 Task: Find connections with filter location Budapest VII. kerület with filter topic #startupquoteswith filter profile language English with filter current company Recruiting Cell | Indian Careers | Indian Jobs with filter school Institute of Techncal Education & Research with filter industry Economic Programs with filter service category Graphic Design with filter keywords title Accounting Director
Action: Mouse pressed left at (495, 67)
Screenshot: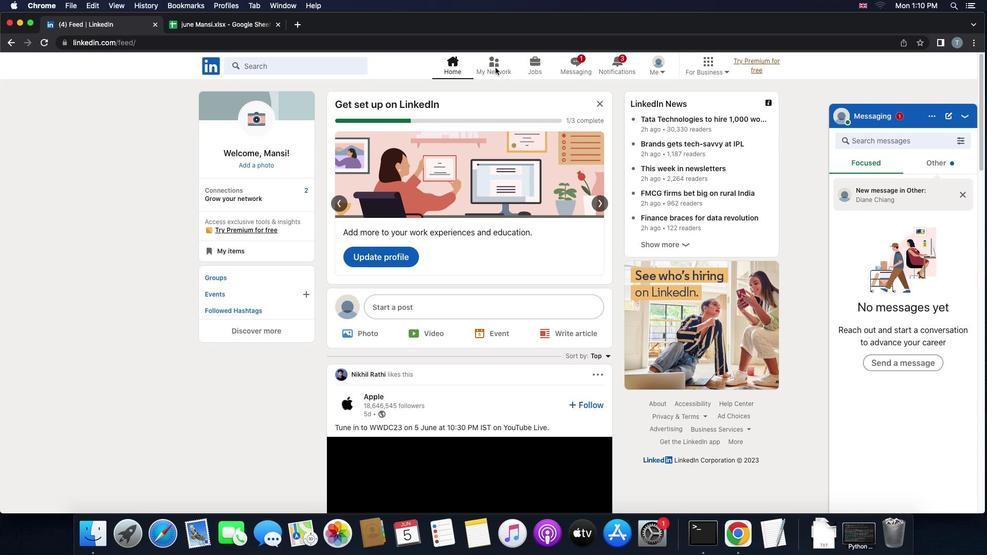 
Action: Mouse pressed left at (495, 67)
Screenshot: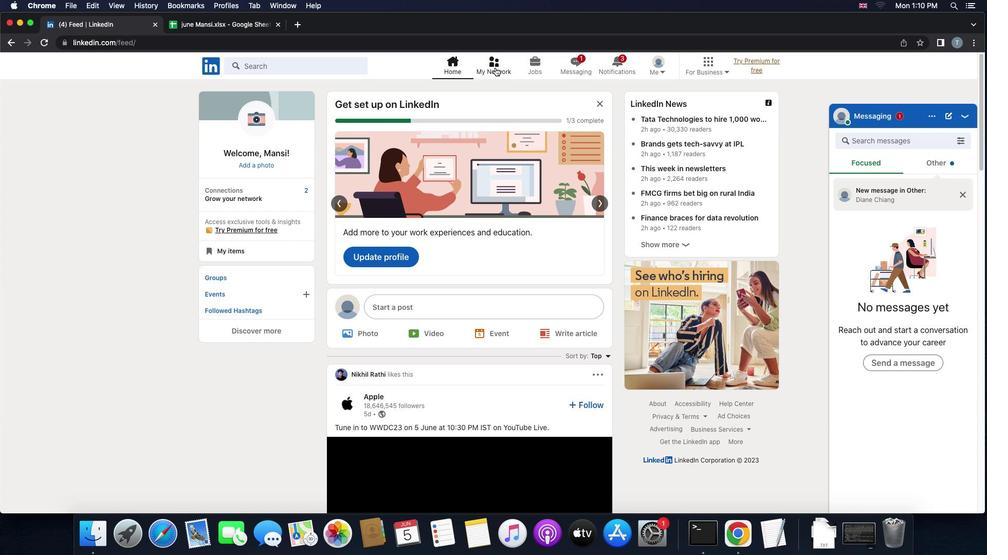 
Action: Mouse moved to (315, 120)
Screenshot: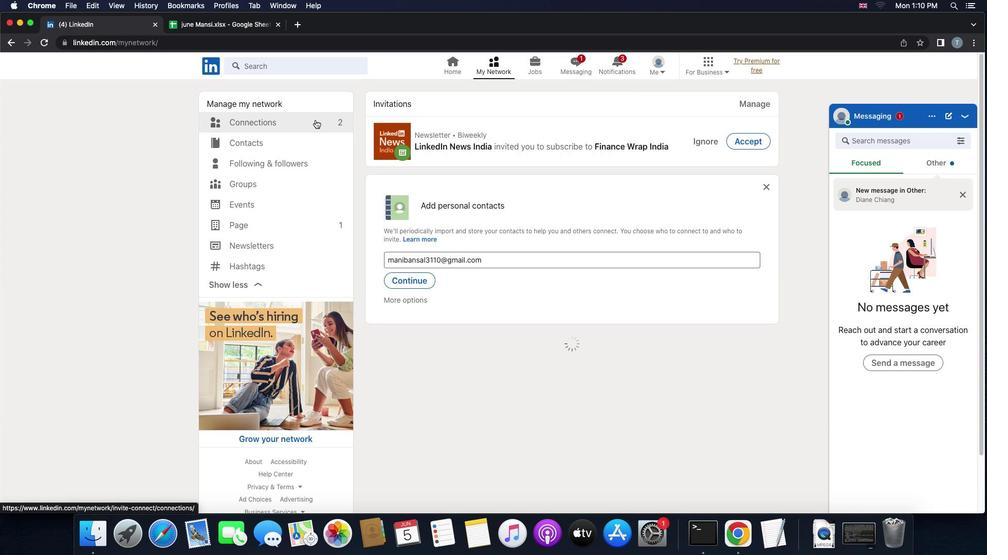 
Action: Mouse pressed left at (315, 120)
Screenshot: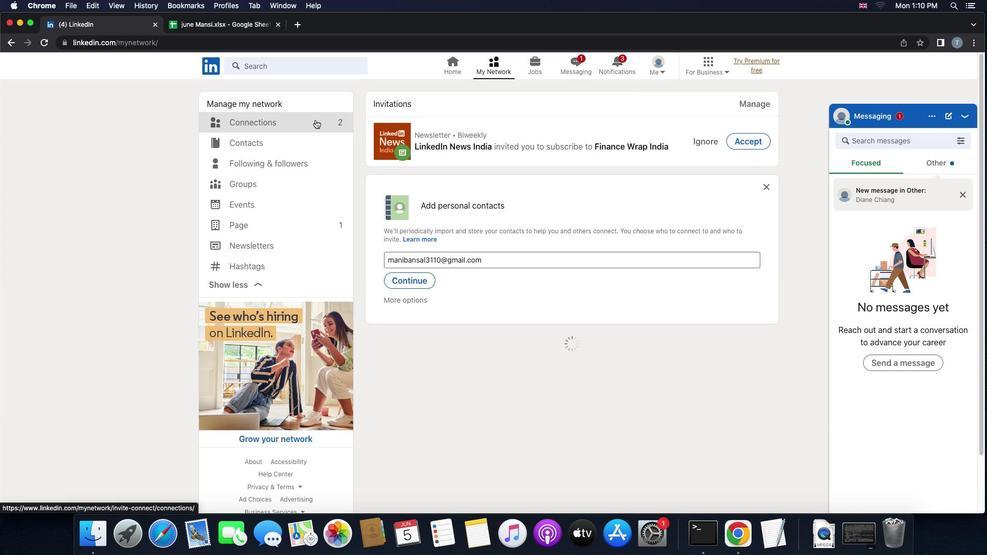 
Action: Mouse pressed left at (315, 120)
Screenshot: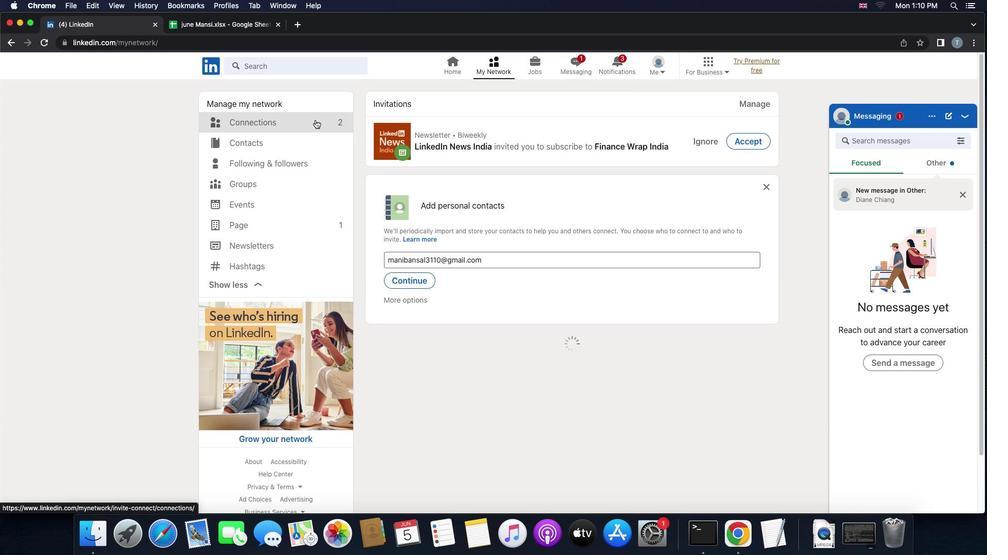 
Action: Mouse moved to (561, 119)
Screenshot: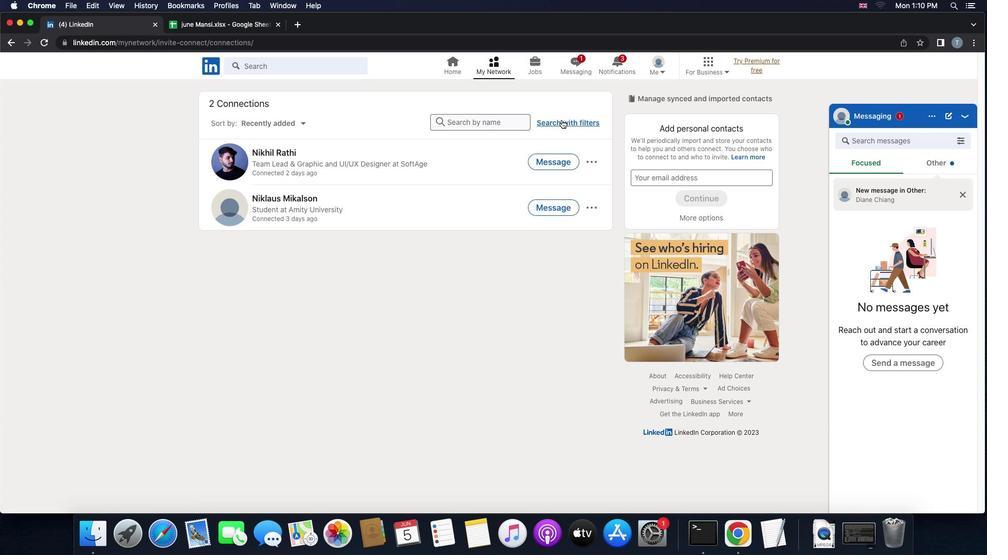 
Action: Mouse pressed left at (561, 119)
Screenshot: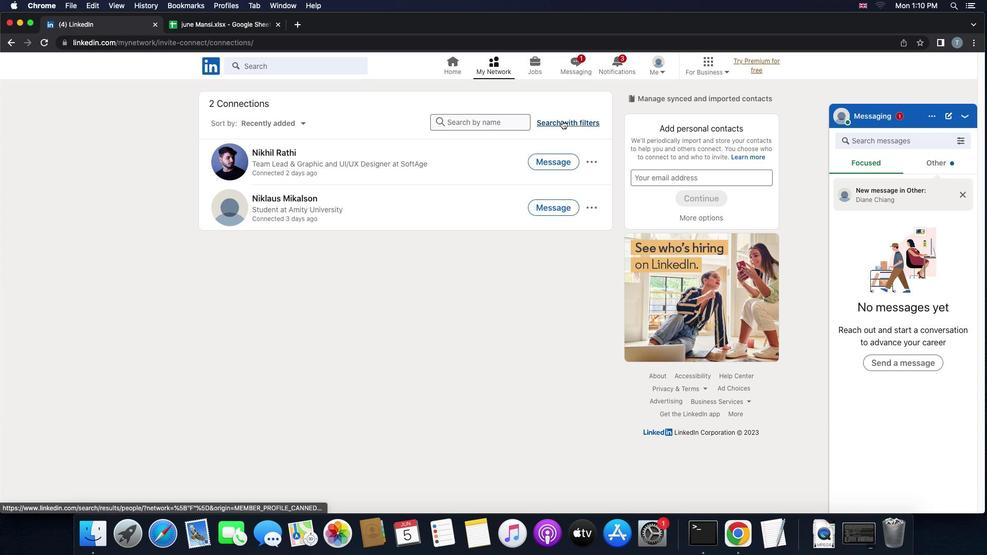 
Action: Mouse moved to (537, 95)
Screenshot: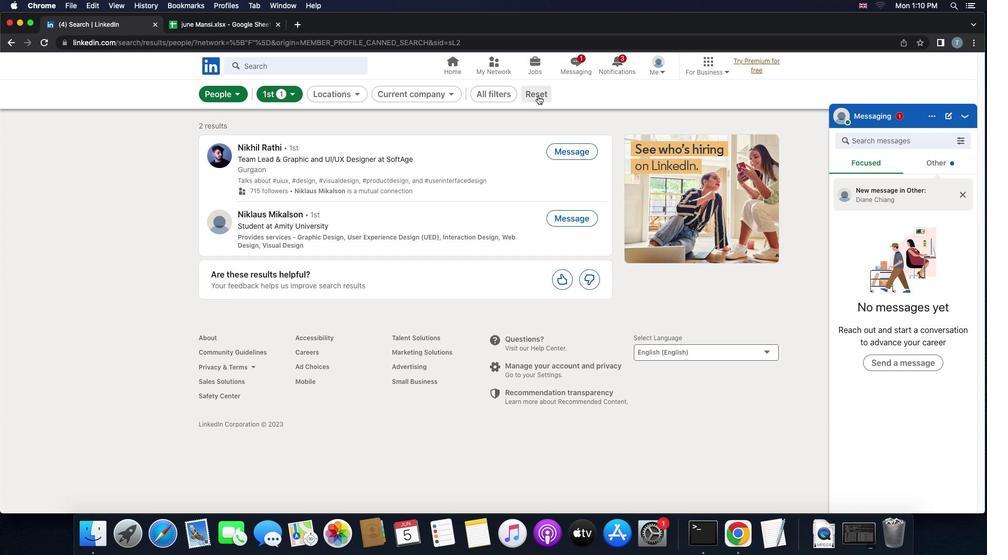 
Action: Mouse pressed left at (537, 95)
Screenshot: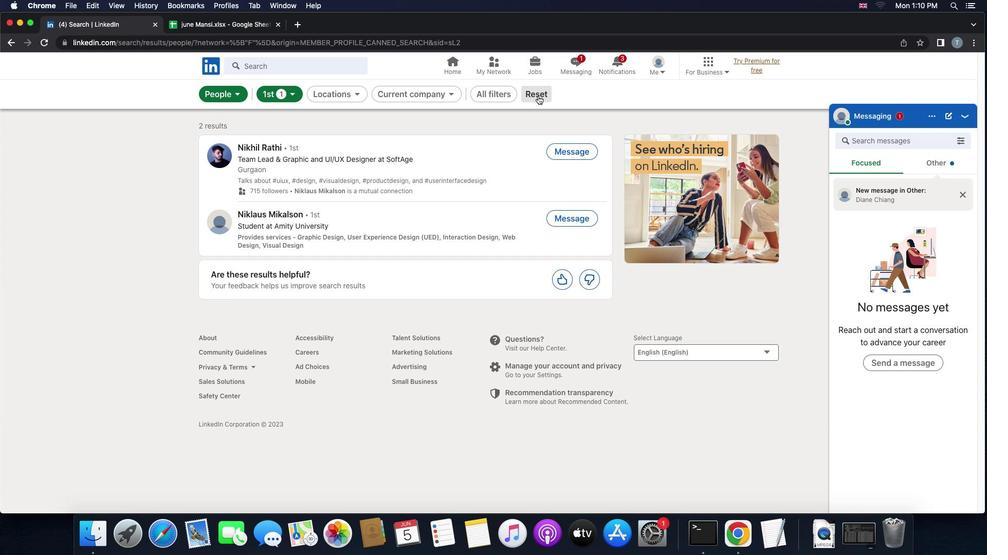
Action: Mouse moved to (518, 93)
Screenshot: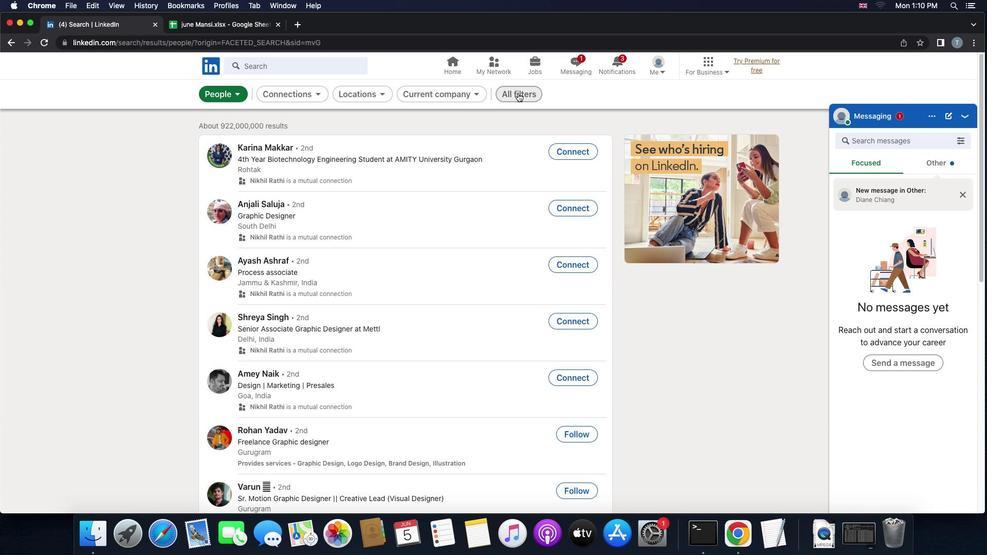
Action: Mouse pressed left at (518, 93)
Screenshot: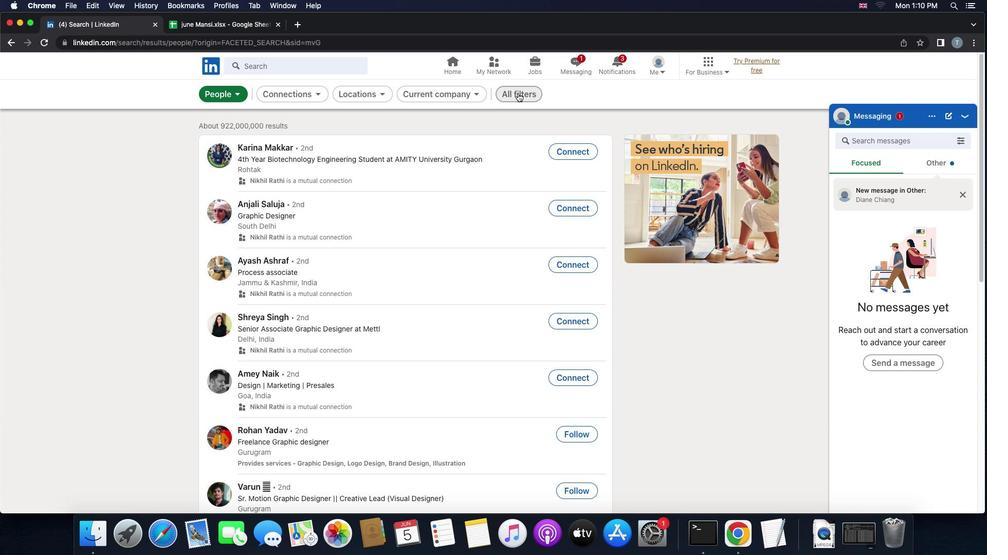 
Action: Mouse moved to (727, 259)
Screenshot: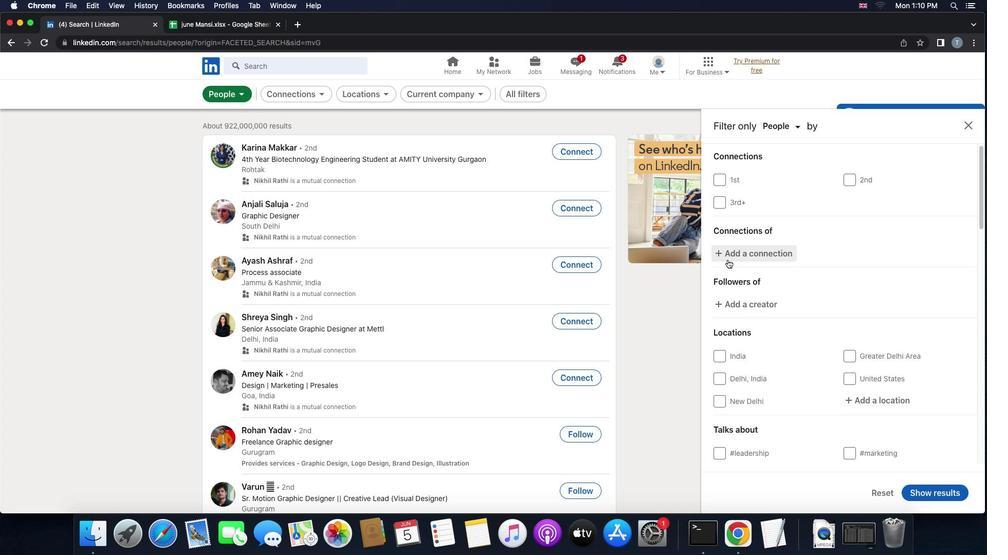 
Action: Mouse scrolled (727, 259) with delta (0, 0)
Screenshot: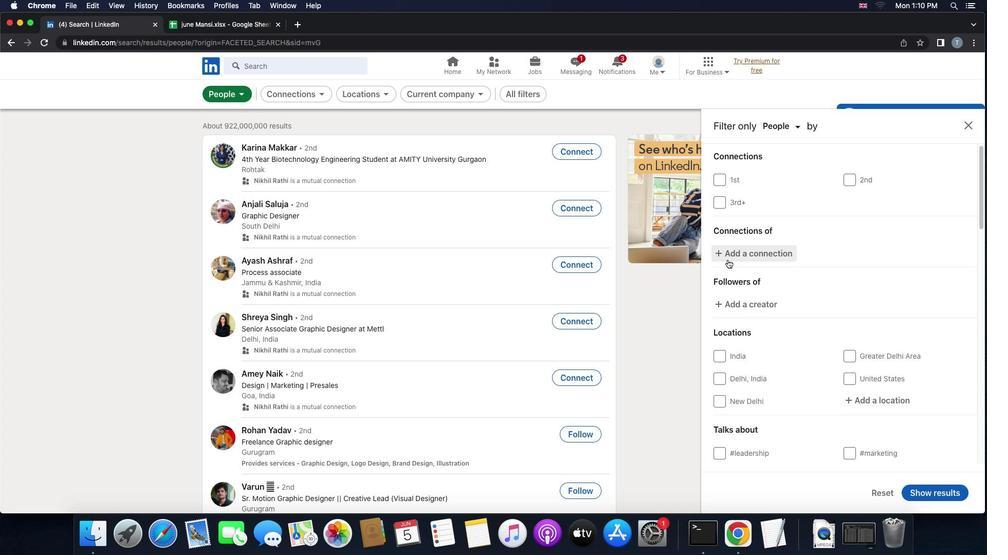 
Action: Mouse moved to (727, 259)
Screenshot: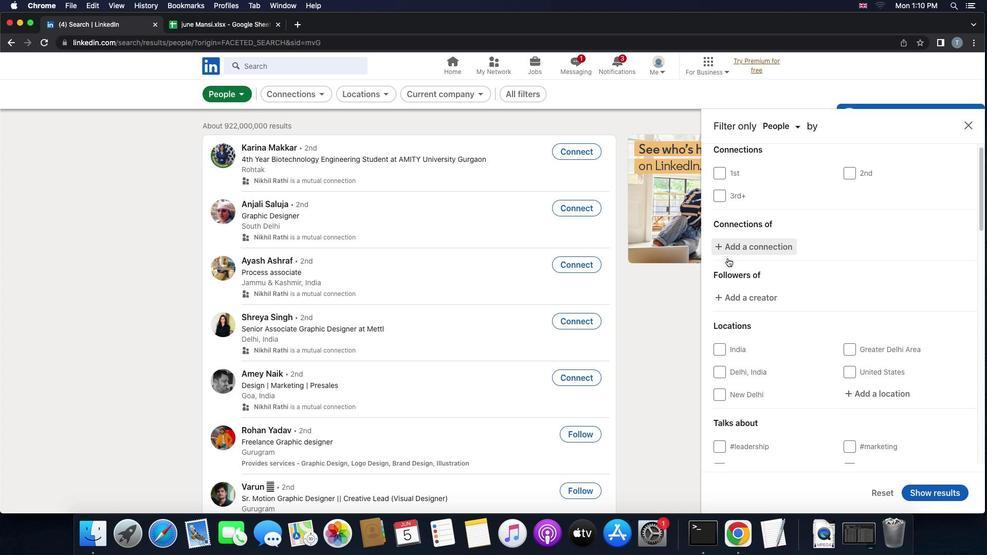 
Action: Mouse scrolled (727, 259) with delta (0, 0)
Screenshot: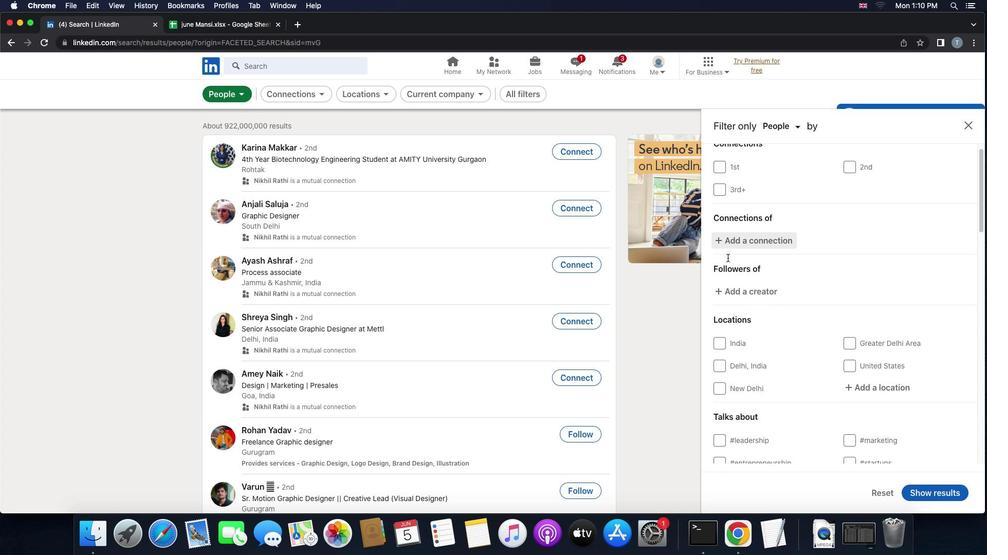 
Action: Mouse scrolled (727, 259) with delta (0, -1)
Screenshot: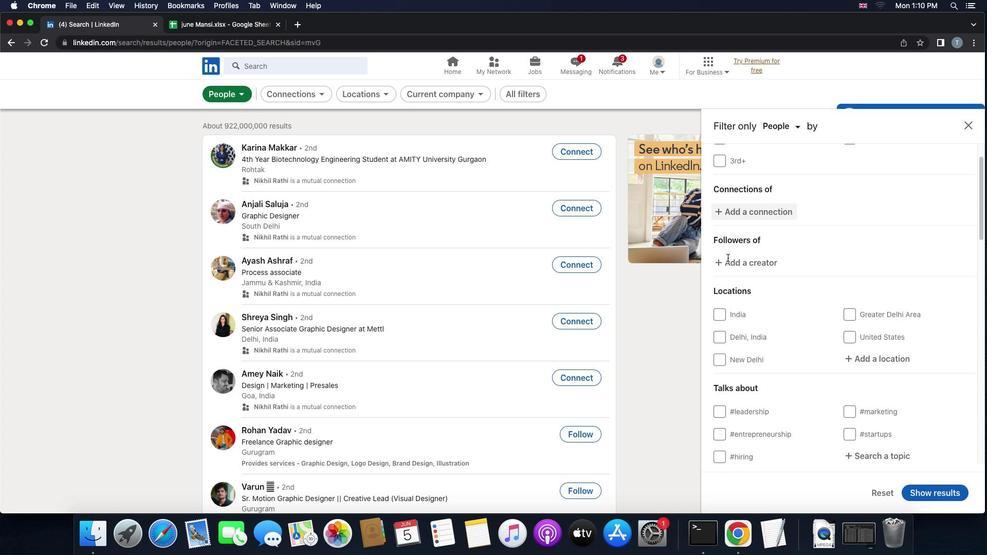 
Action: Mouse moved to (880, 325)
Screenshot: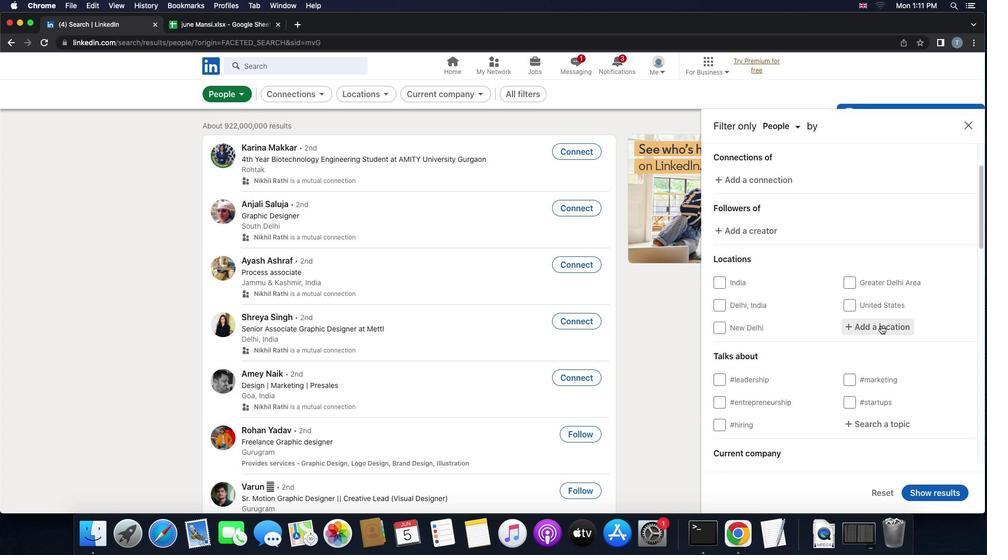 
Action: Mouse pressed left at (880, 325)
Screenshot: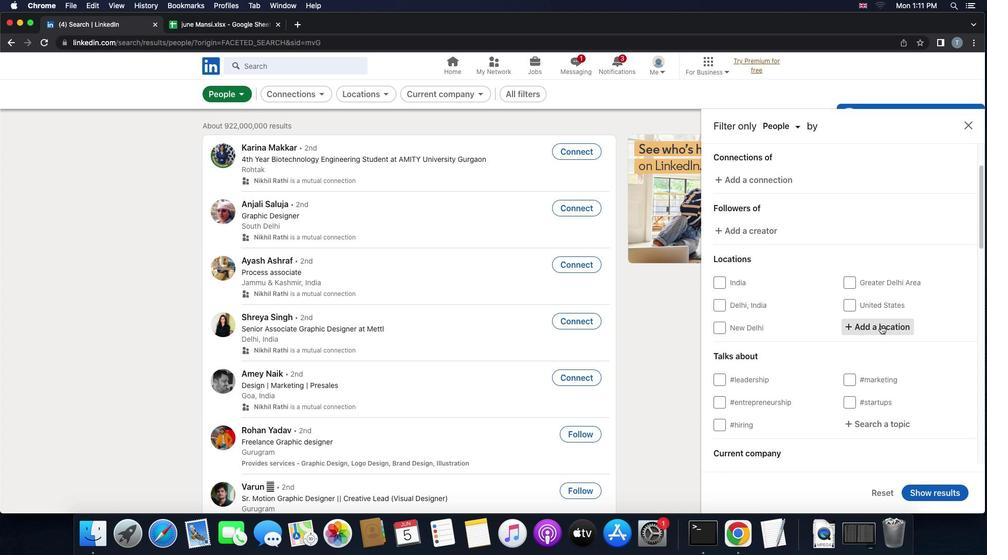 
Action: Mouse moved to (873, 326)
Screenshot: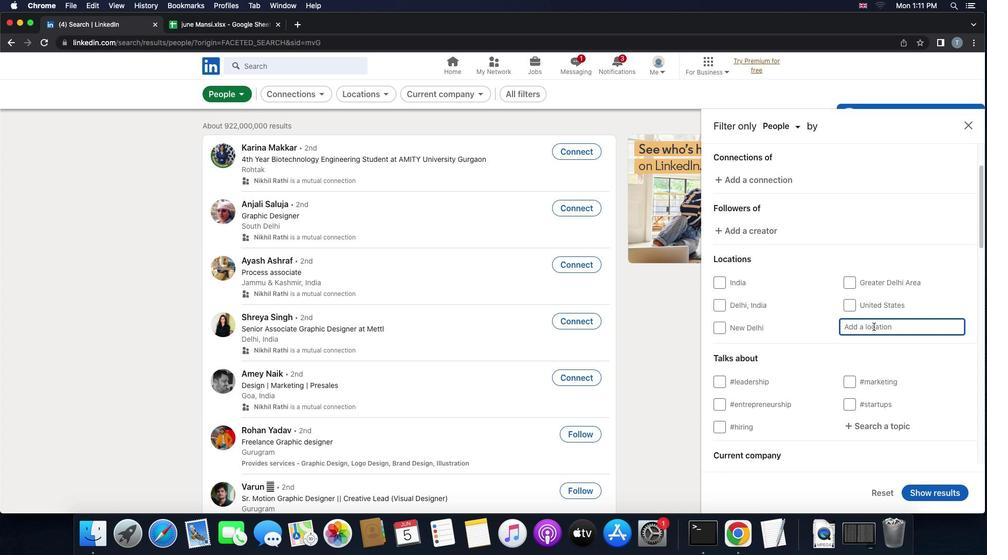 
Action: Key pressed Key.shift'B''u''d''a''p''e''s''t'Key.spaceKey.shift'V'Key.shift'I''I''I'
Screenshot: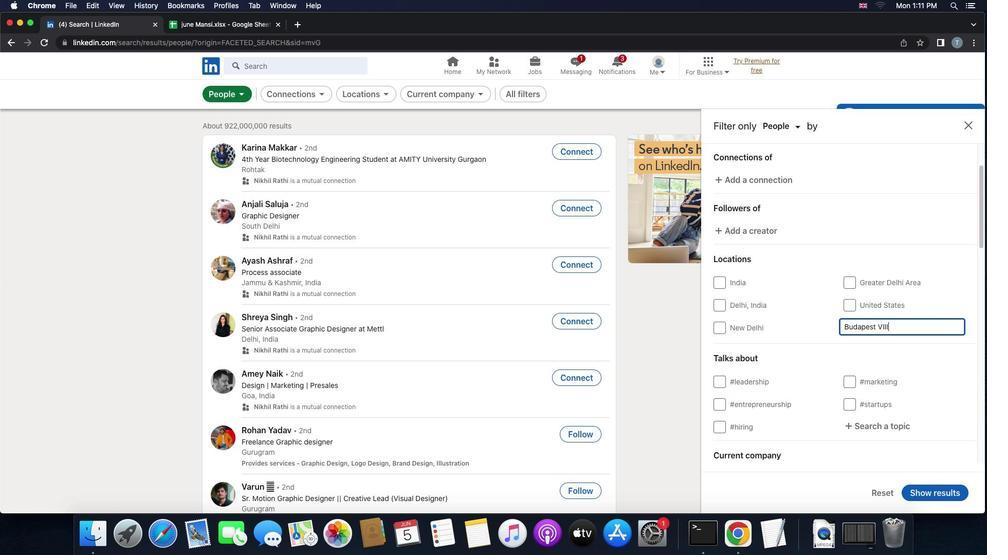 
Action: Mouse moved to (850, 356)
Screenshot: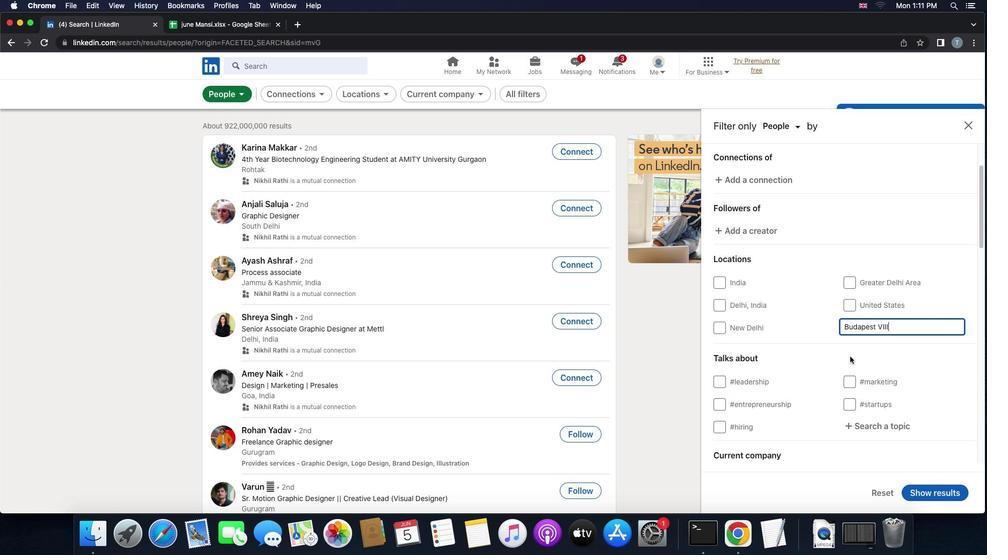 
Action: Key pressed '.''k''e''r''u''l''e''t'
Screenshot: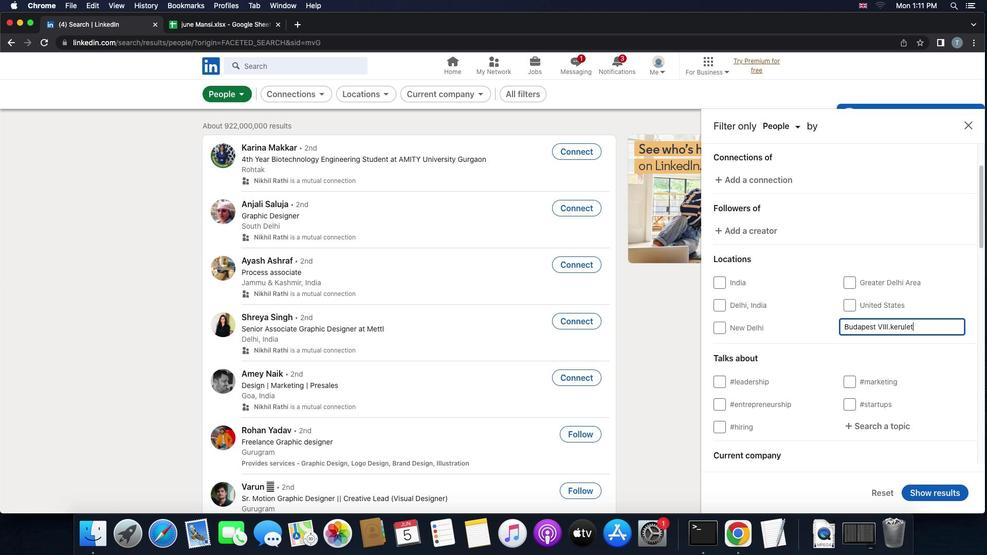 
Action: Mouse moved to (853, 358)
Screenshot: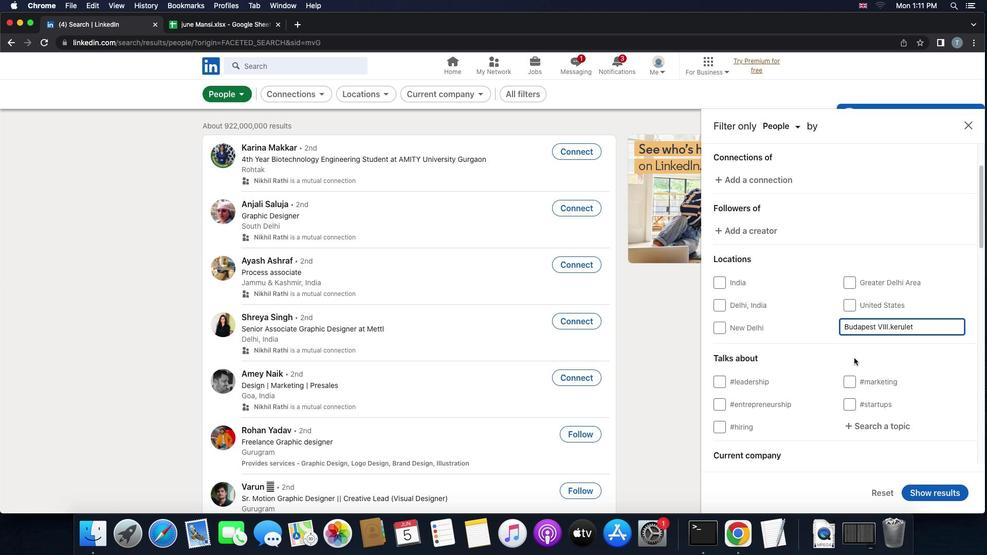 
Action: Mouse scrolled (853, 358) with delta (0, 0)
Screenshot: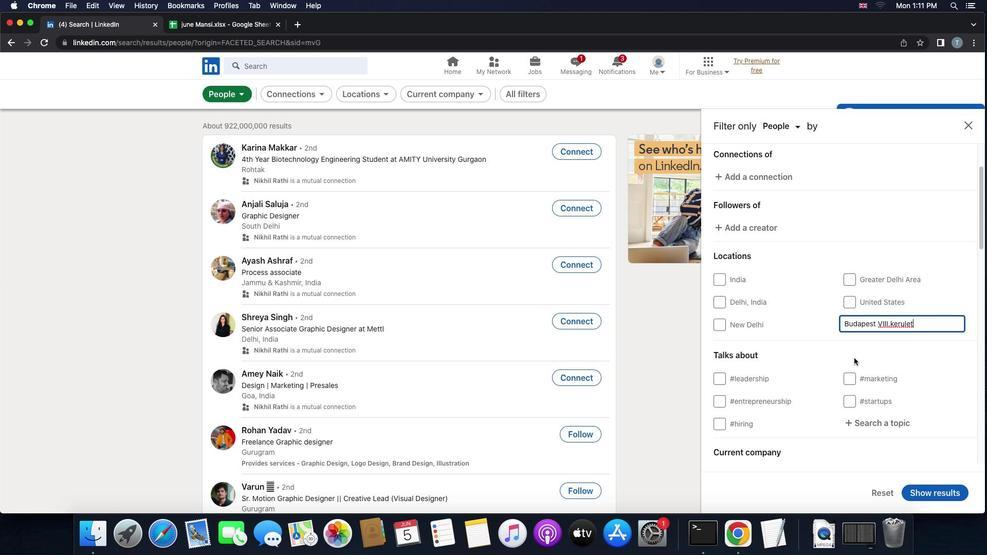 
Action: Mouse scrolled (853, 358) with delta (0, 0)
Screenshot: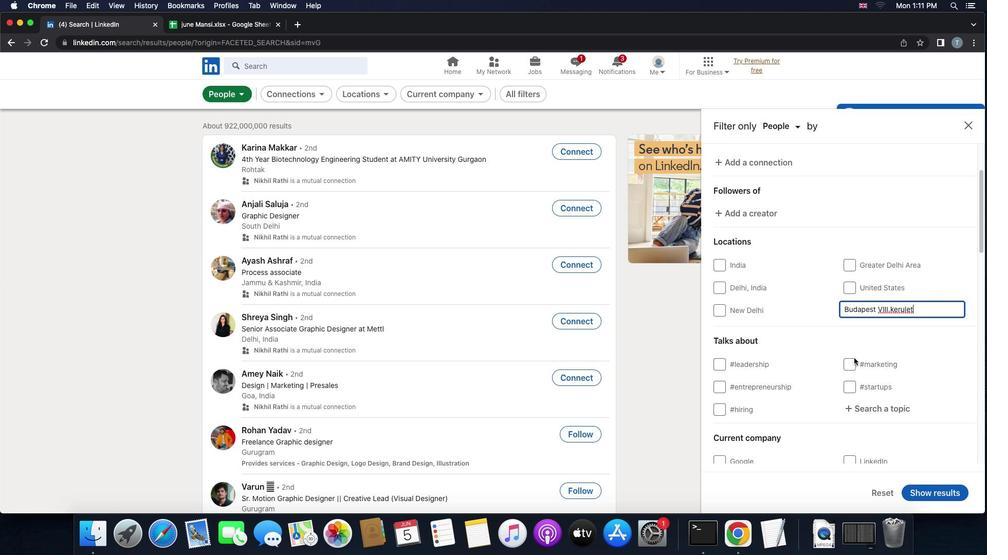 
Action: Mouse scrolled (853, 358) with delta (0, -1)
Screenshot: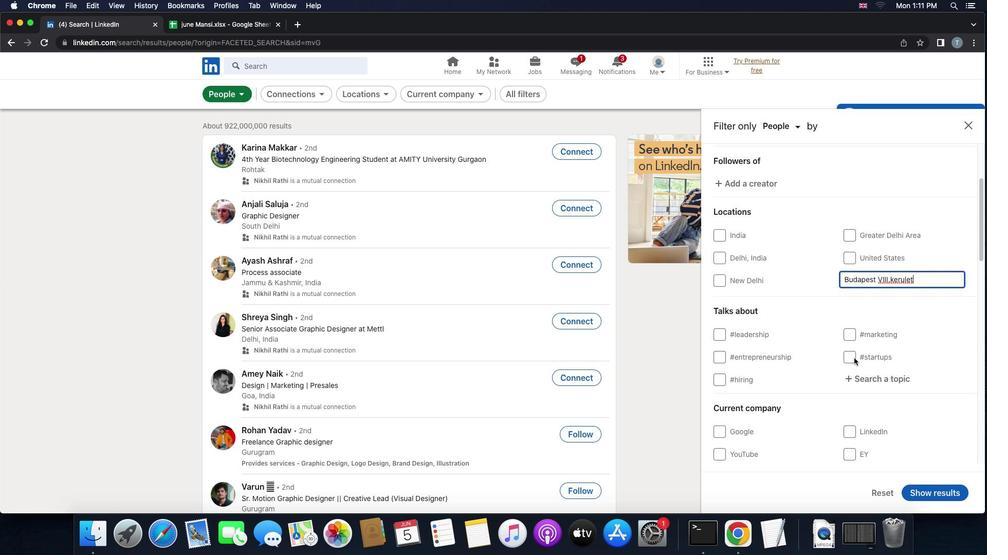 
Action: Mouse scrolled (853, 358) with delta (0, 0)
Screenshot: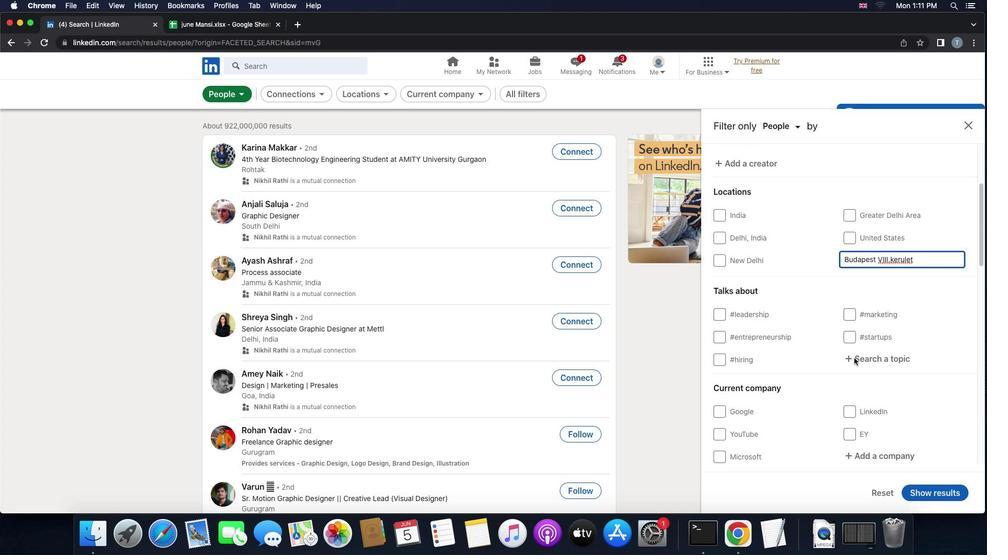 
Action: Mouse scrolled (853, 358) with delta (0, 0)
Screenshot: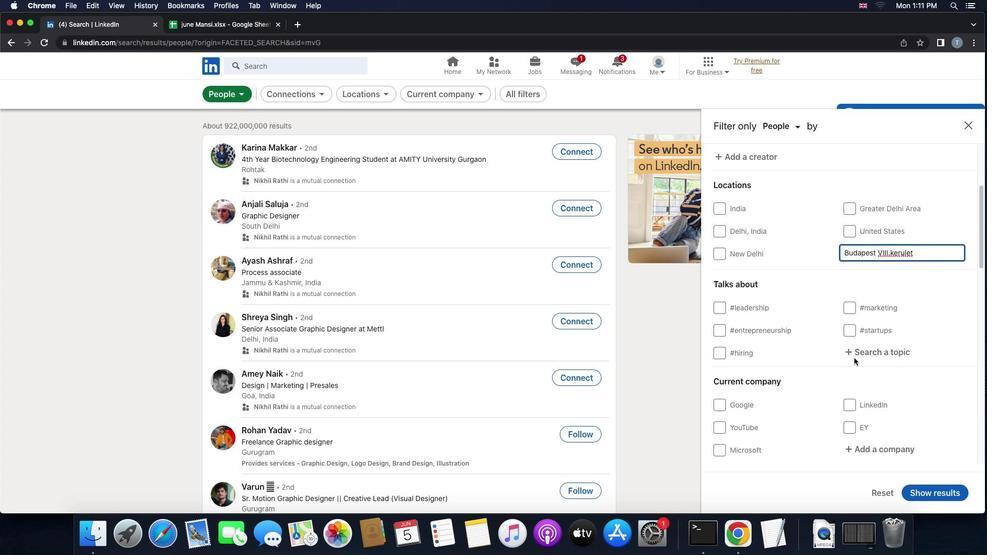 
Action: Mouse moved to (869, 344)
Screenshot: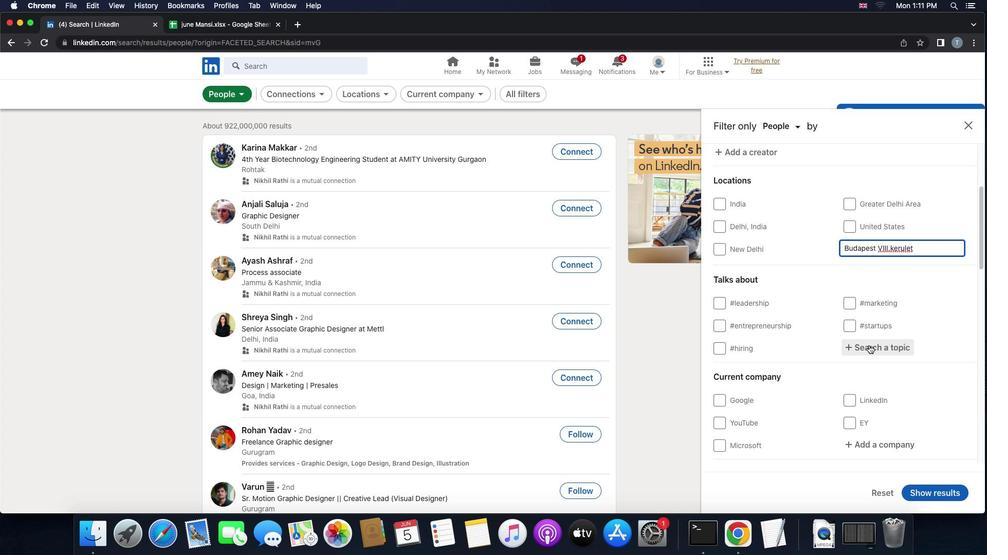 
Action: Mouse pressed left at (869, 344)
Screenshot: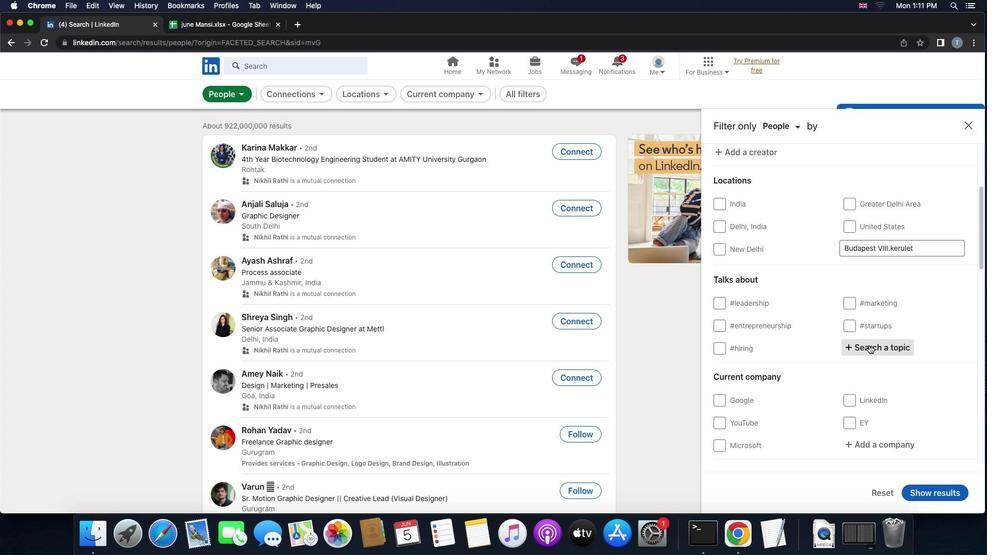 
Action: Key pressed 's''t''a''r''t''u''p''q''u''o''t''e''s'
Screenshot: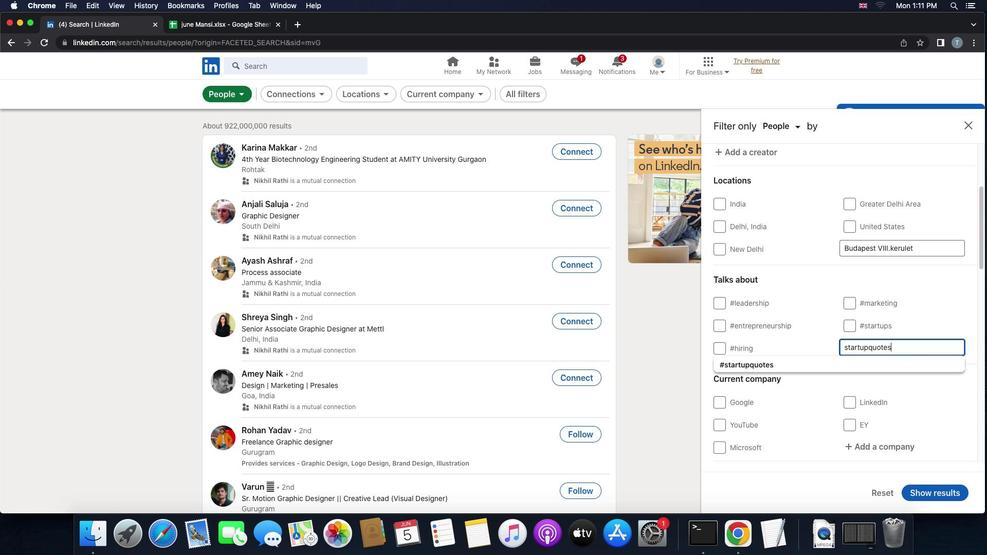 
Action: Mouse moved to (844, 355)
Screenshot: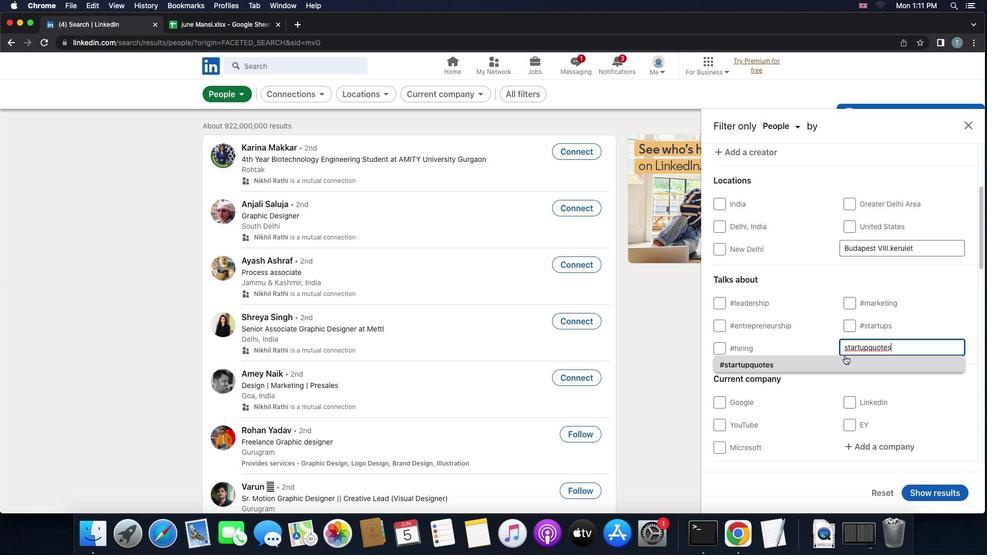 
Action: Mouse pressed left at (844, 355)
Screenshot: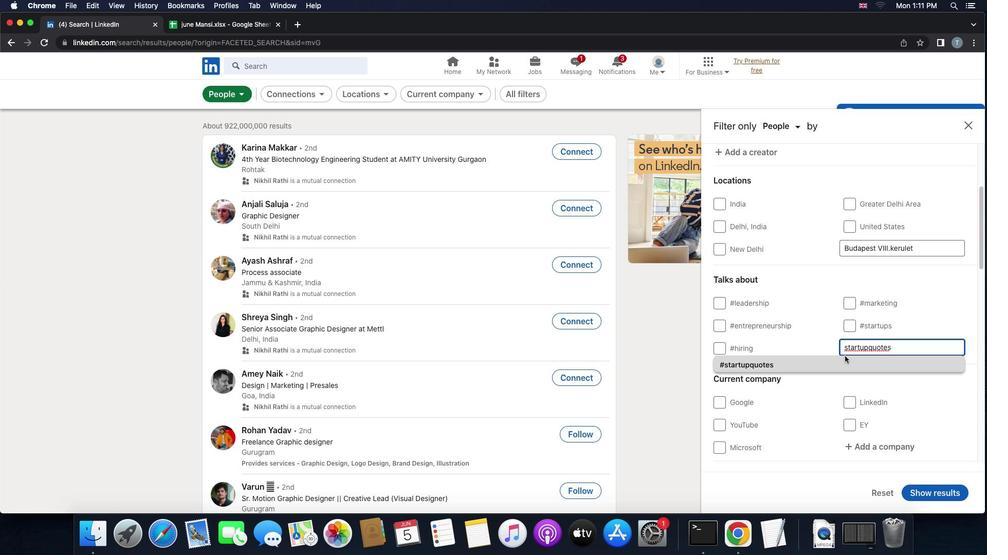 
Action: Mouse scrolled (844, 355) with delta (0, 0)
Screenshot: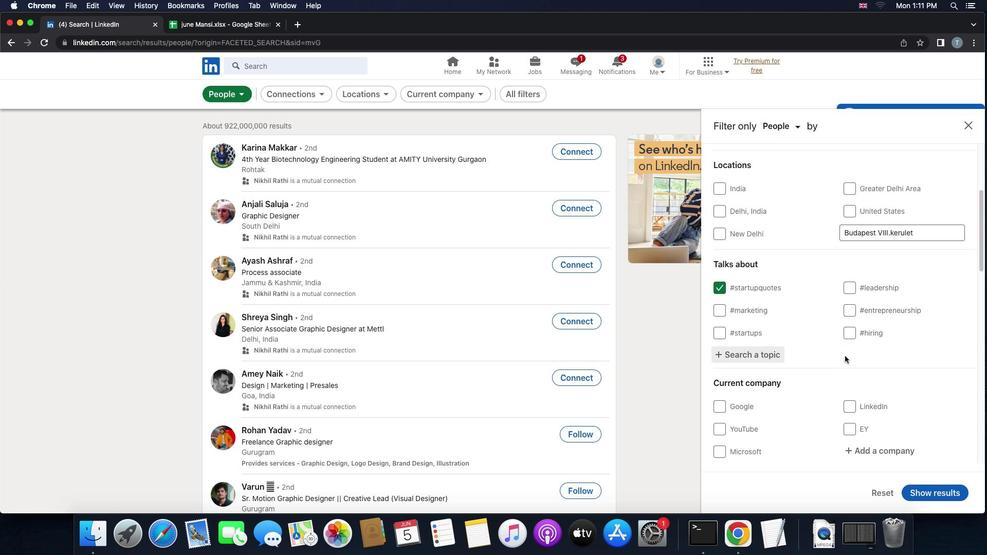 
Action: Mouse scrolled (844, 355) with delta (0, 0)
Screenshot: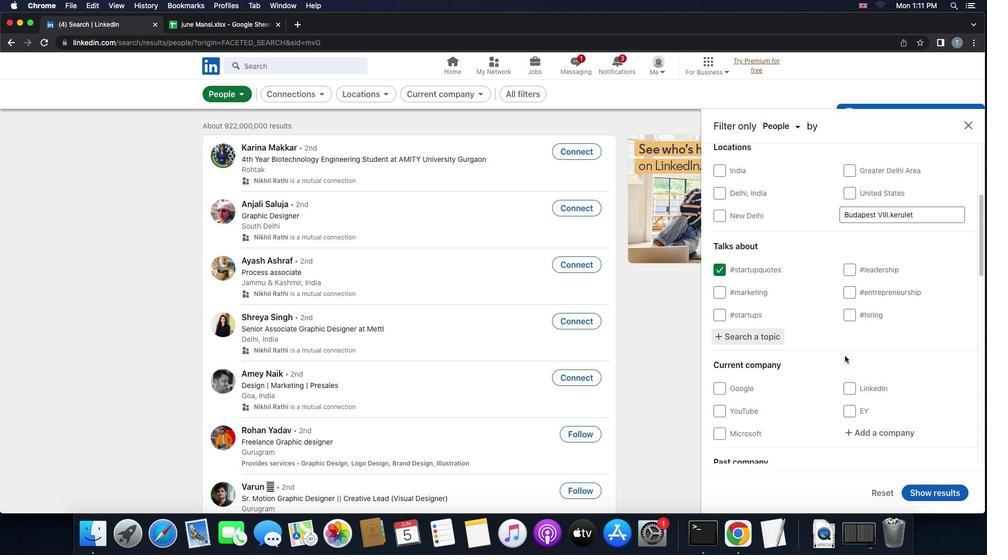 
Action: Mouse scrolled (844, 355) with delta (0, -1)
Screenshot: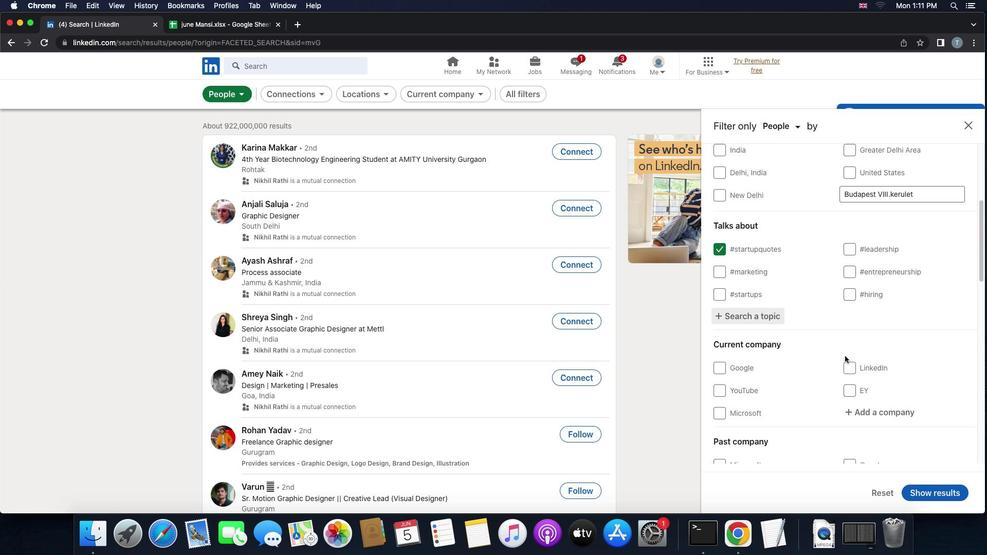 
Action: Mouse moved to (857, 392)
Screenshot: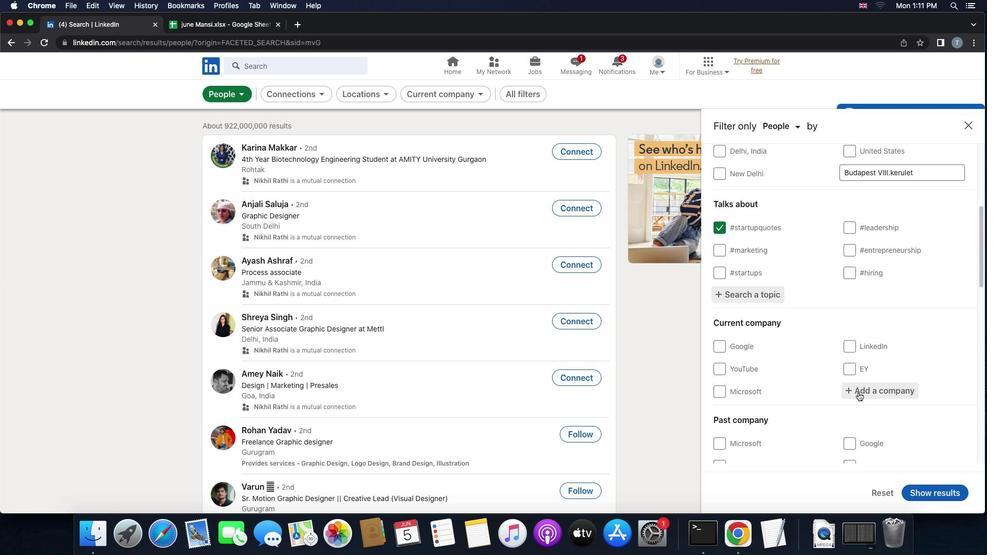 
Action: Mouse pressed left at (857, 392)
Screenshot: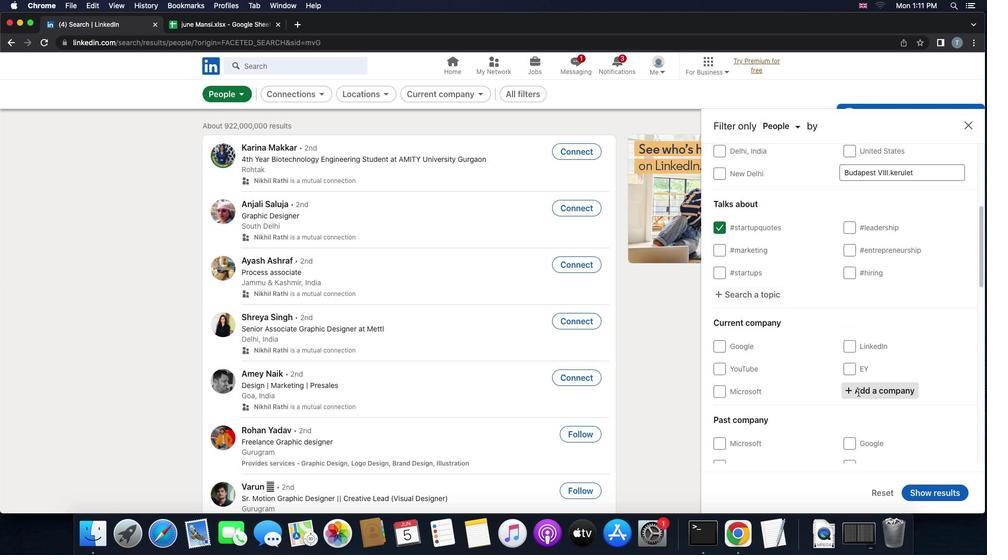 
Action: Key pressed 'r''e''c''r''u''i''t''i''n''g'Key.space'c''e''l''l'
Screenshot: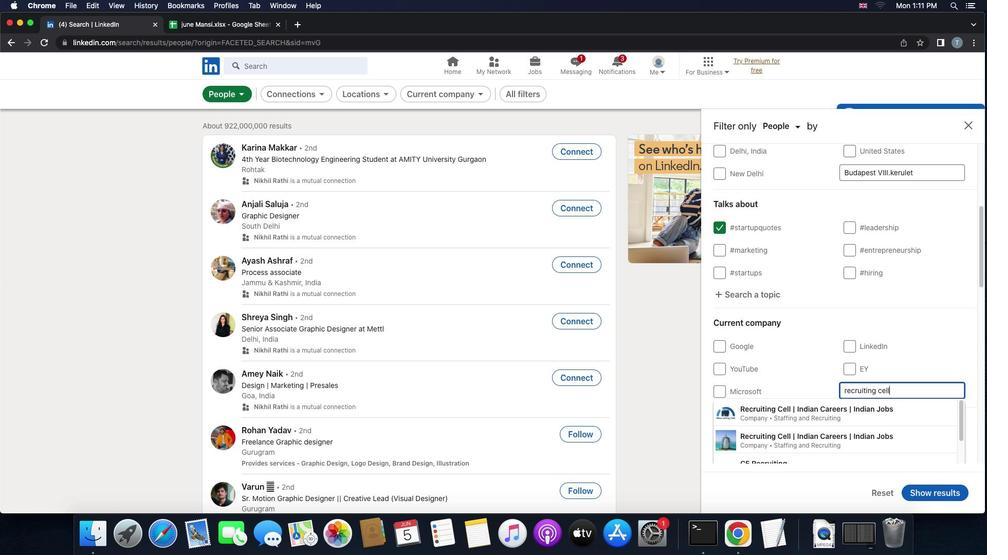 
Action: Mouse moved to (853, 409)
Screenshot: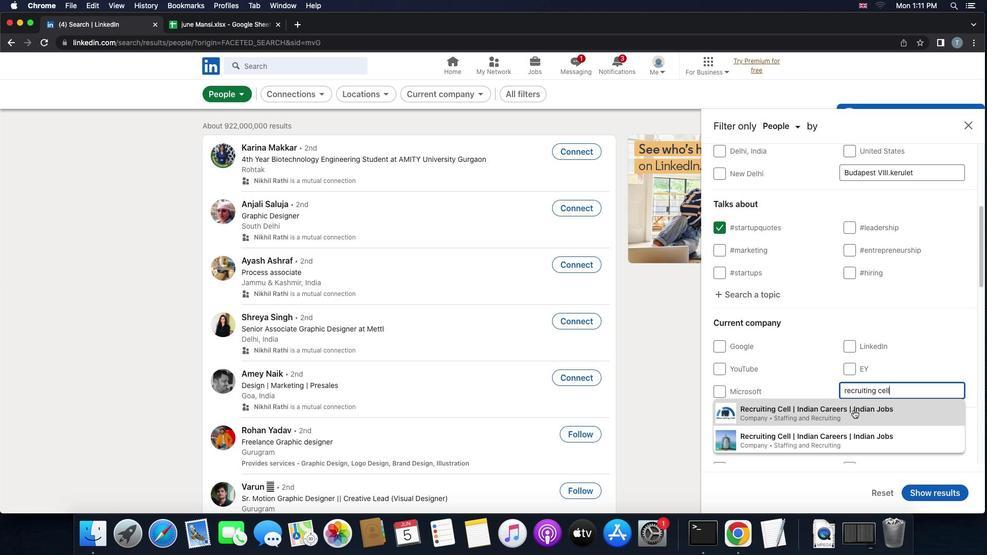 
Action: Mouse pressed left at (853, 409)
Screenshot: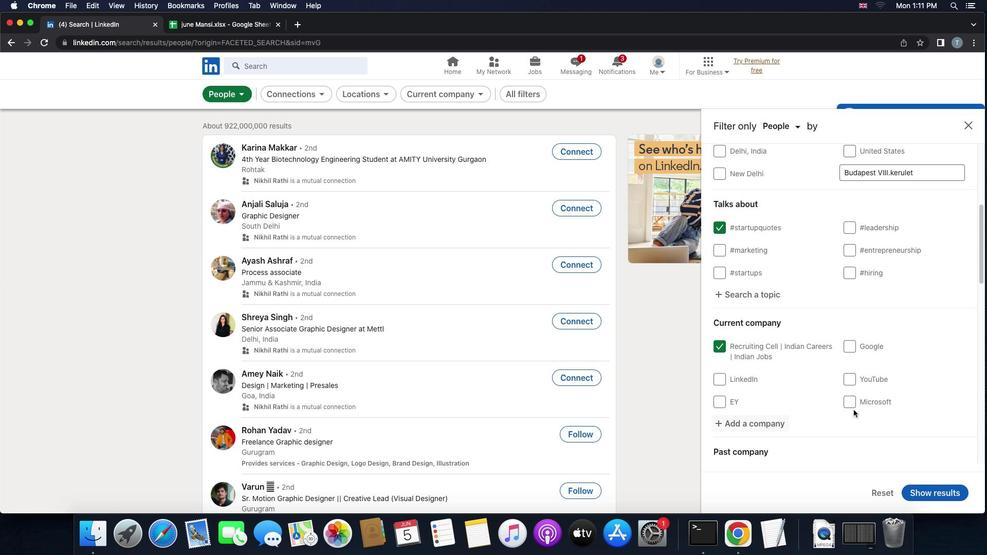 
Action: Mouse moved to (853, 410)
Screenshot: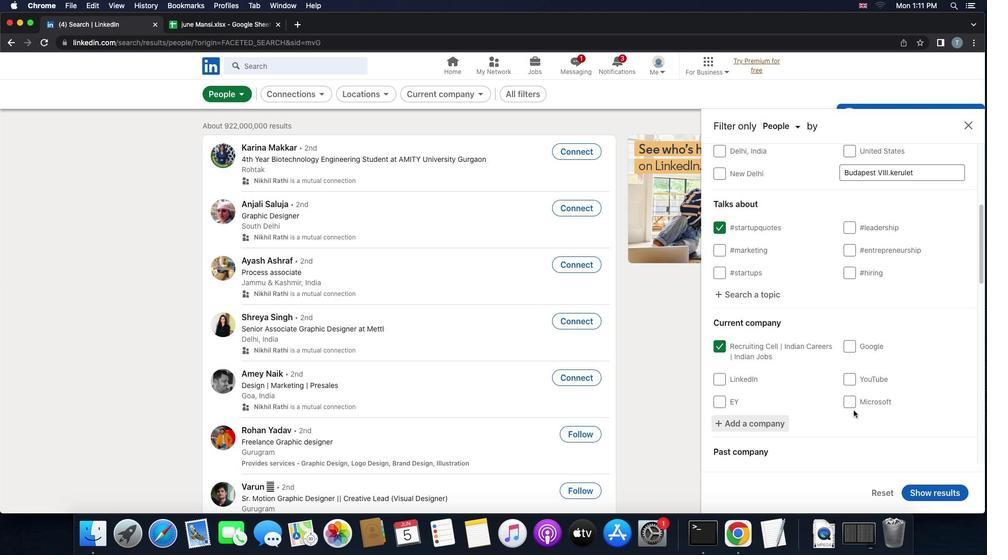 
Action: Mouse scrolled (853, 410) with delta (0, 0)
Screenshot: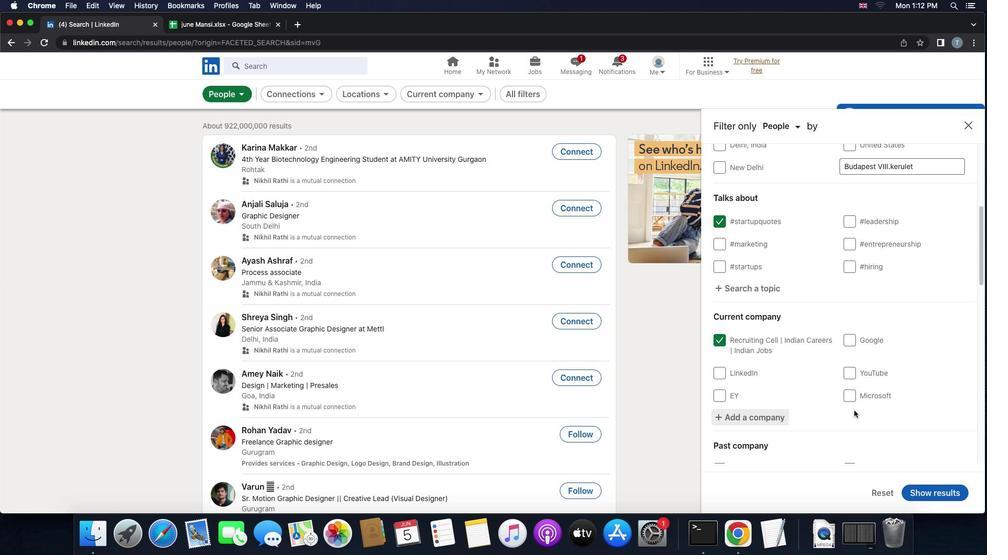 
Action: Mouse scrolled (853, 410) with delta (0, 0)
Screenshot: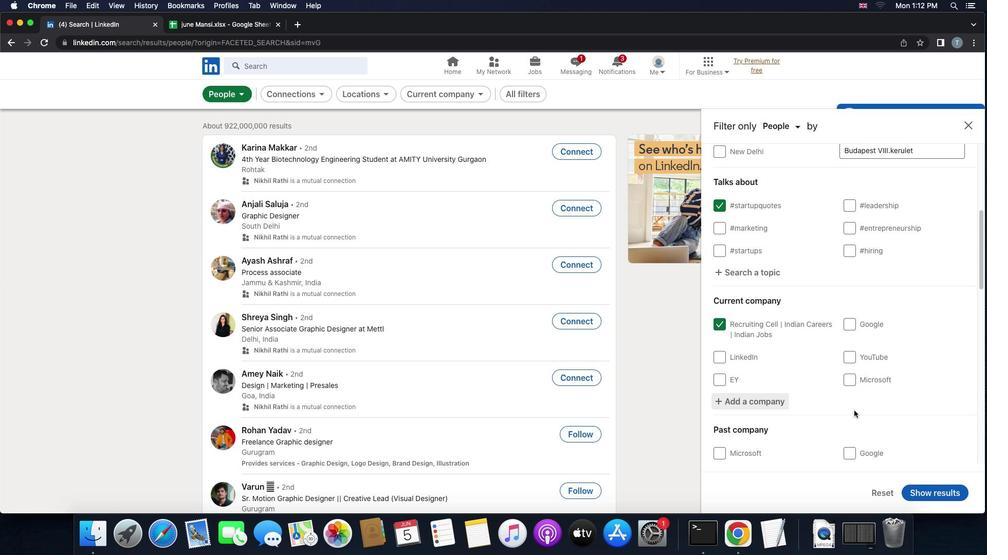 
Action: Mouse scrolled (853, 410) with delta (0, -1)
Screenshot: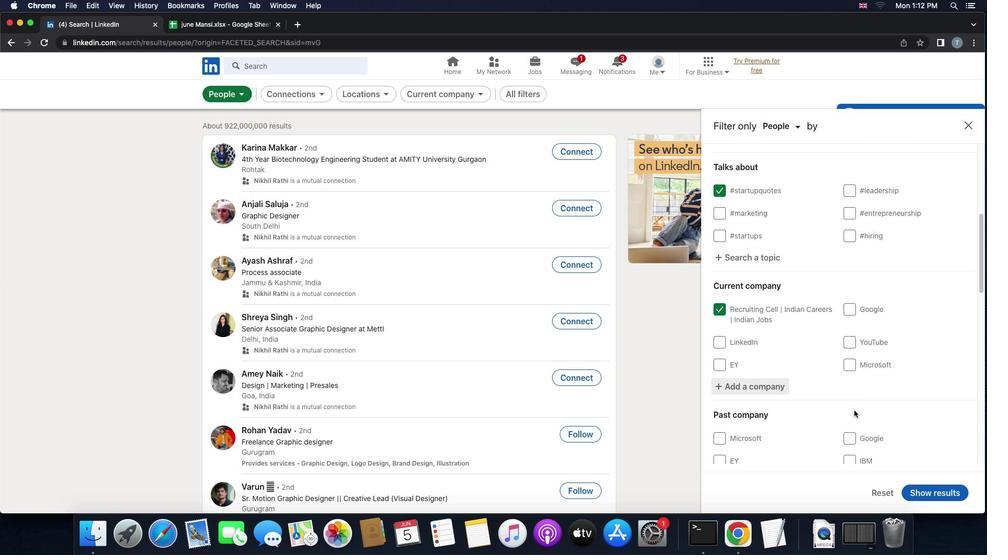 
Action: Mouse moved to (853, 410)
Screenshot: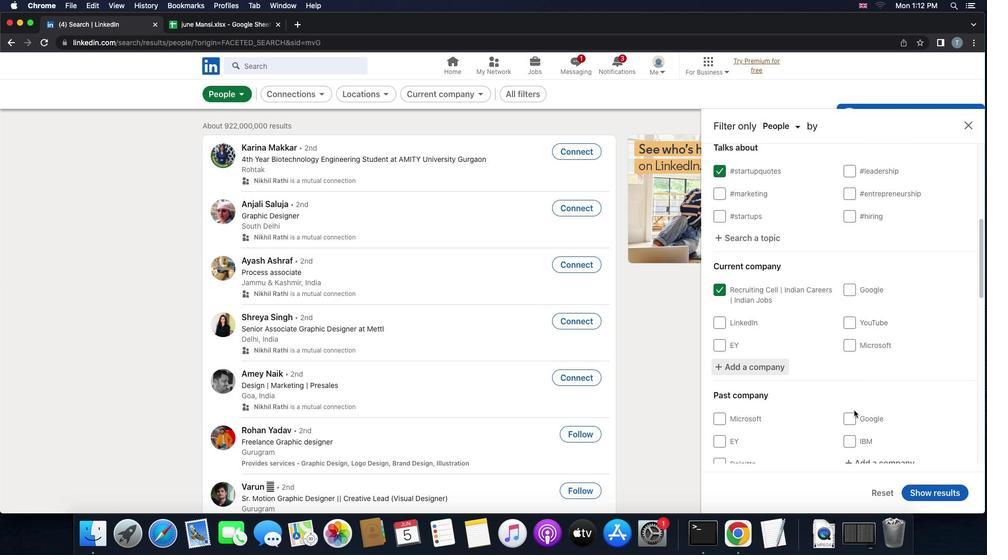 
Action: Mouse scrolled (853, 410) with delta (0, -1)
Screenshot: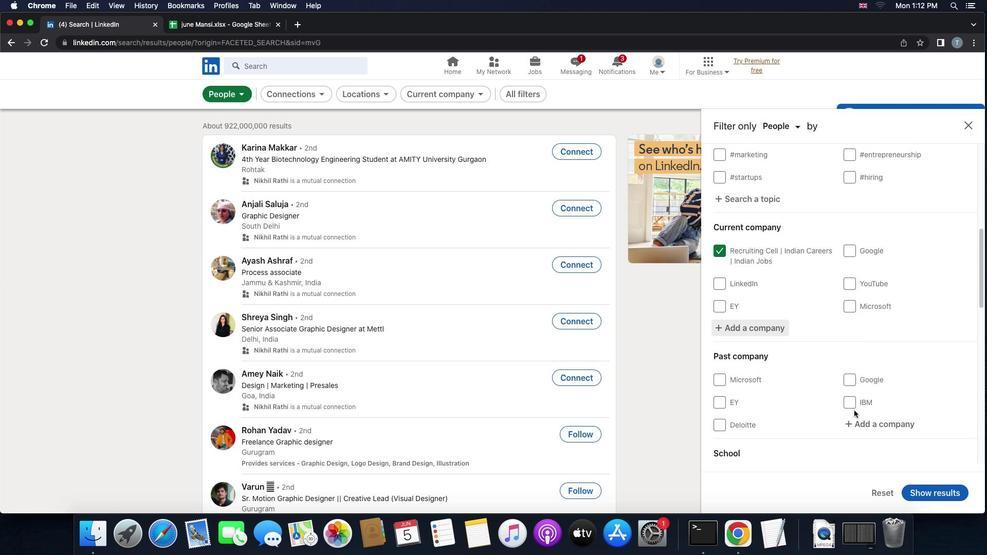 
Action: Mouse scrolled (853, 410) with delta (0, 0)
Screenshot: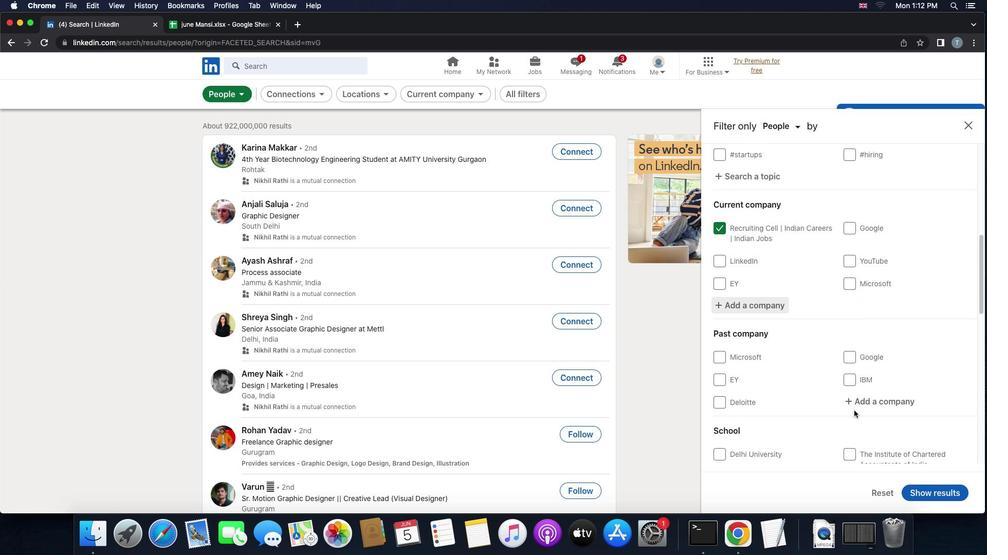 
Action: Mouse scrolled (853, 410) with delta (0, 0)
Screenshot: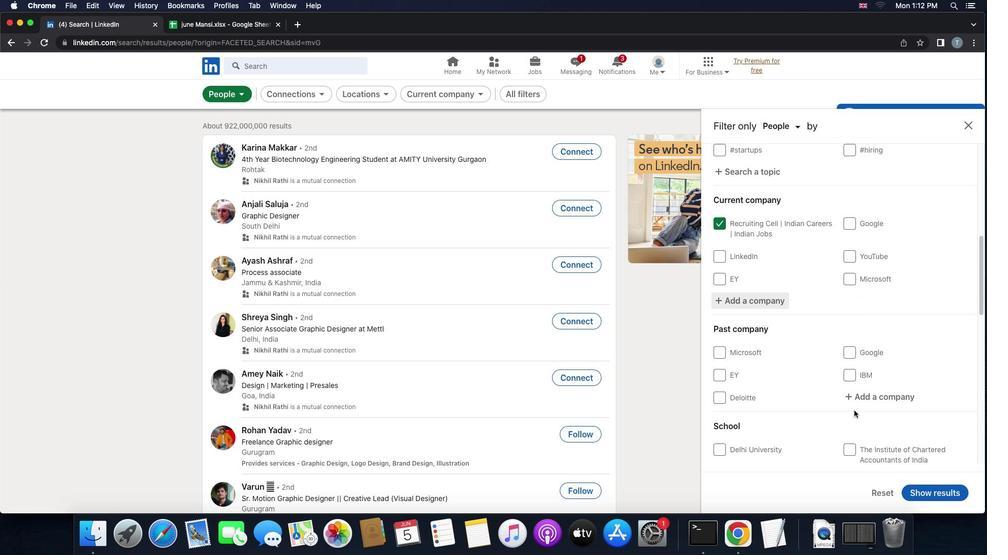 
Action: Mouse scrolled (853, 410) with delta (0, -1)
Screenshot: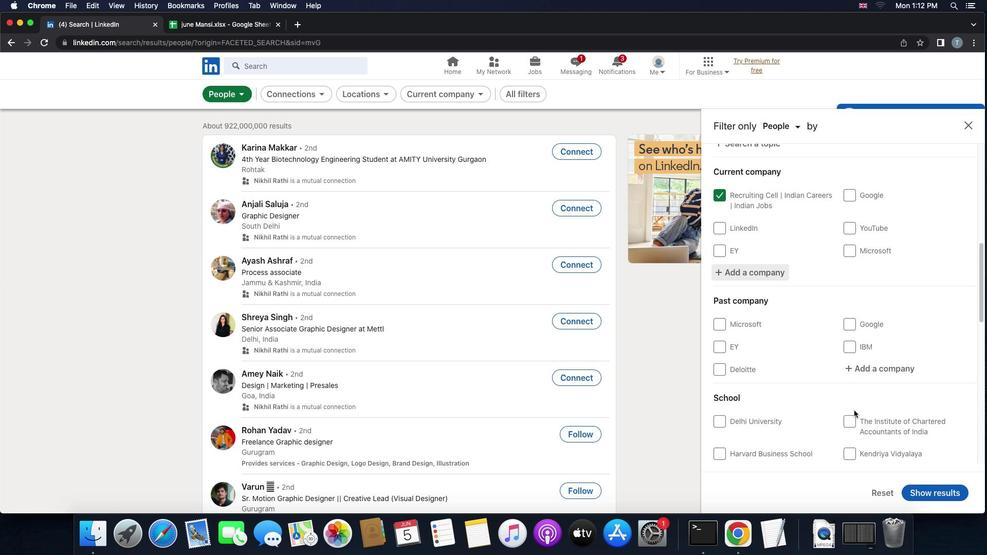 
Action: Mouse moved to (854, 409)
Screenshot: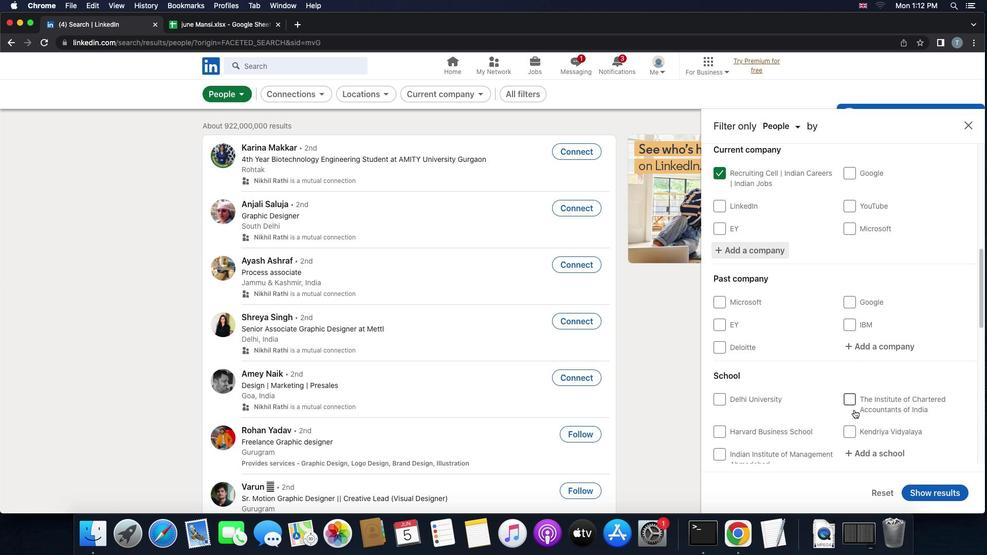 
Action: Mouse scrolled (854, 409) with delta (0, 0)
Screenshot: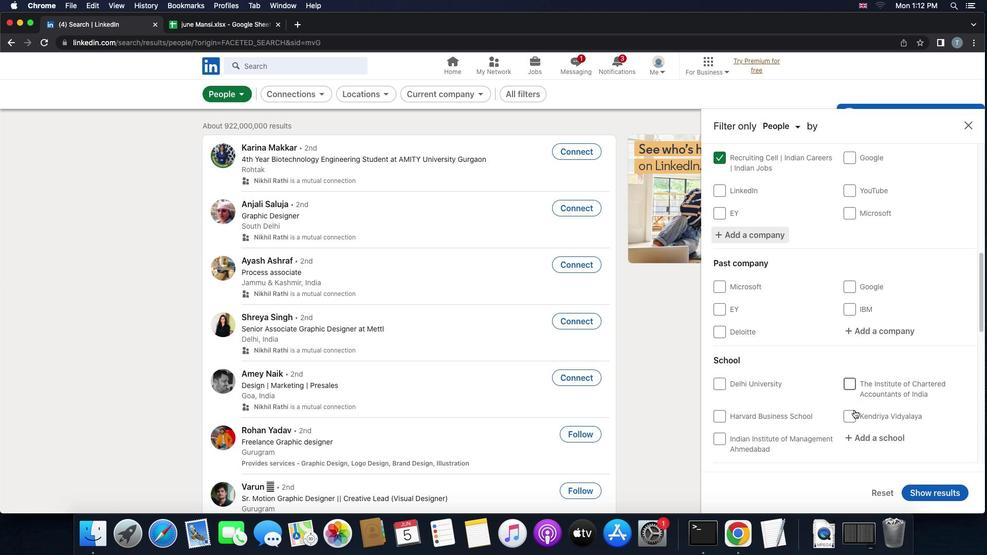 
Action: Mouse scrolled (854, 409) with delta (0, 0)
Screenshot: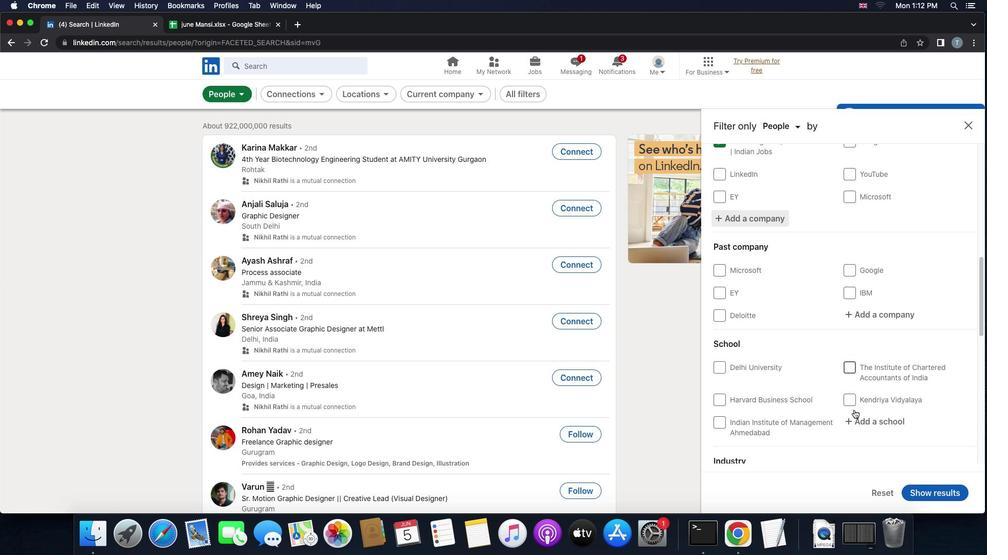 
Action: Mouse scrolled (854, 409) with delta (0, -1)
Screenshot: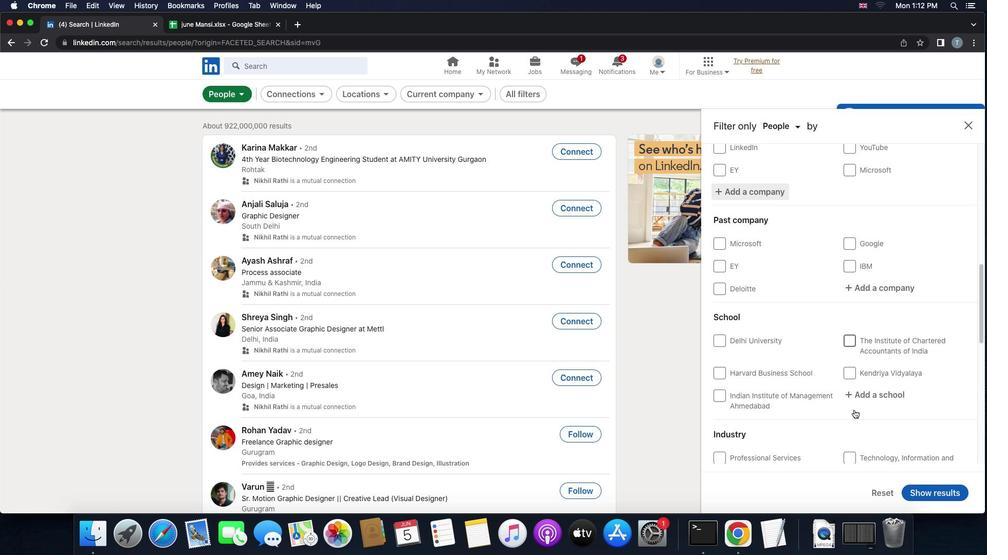 
Action: Mouse moved to (891, 376)
Screenshot: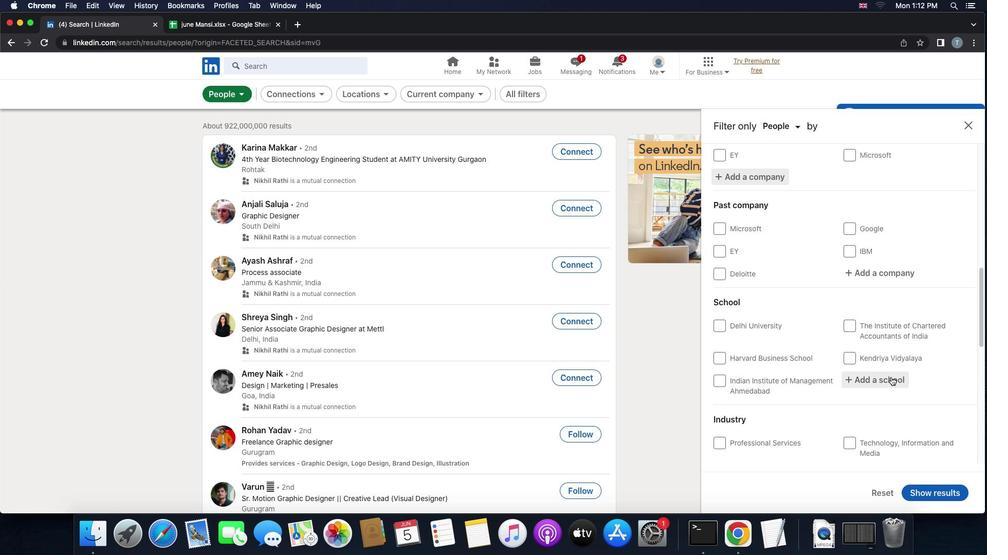 
Action: Mouse pressed left at (891, 376)
Screenshot: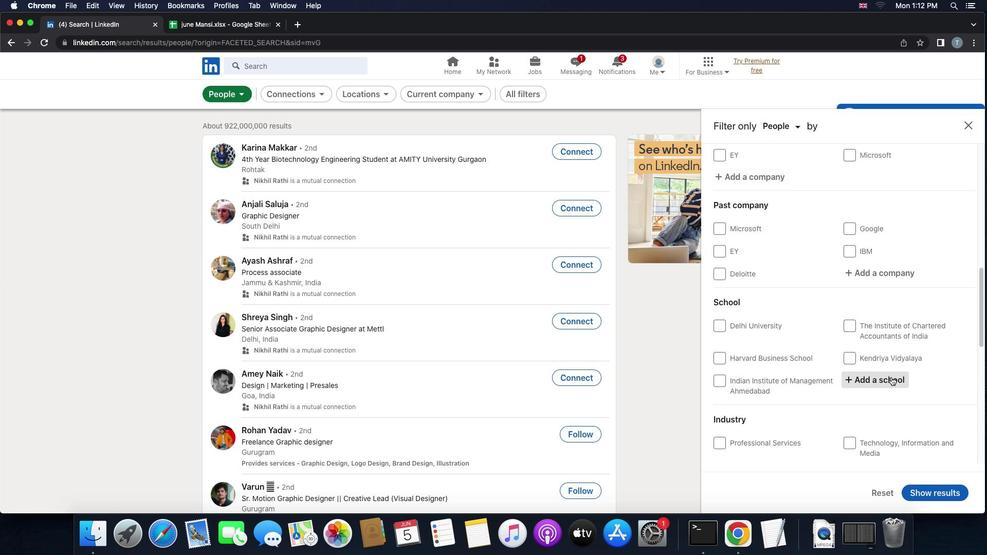 
Action: Key pressed 'i''n''s''t''i''t''u''t''e'Key.space'o''f'Key.space't''e''c''h''n''i''c''a''l'
Screenshot: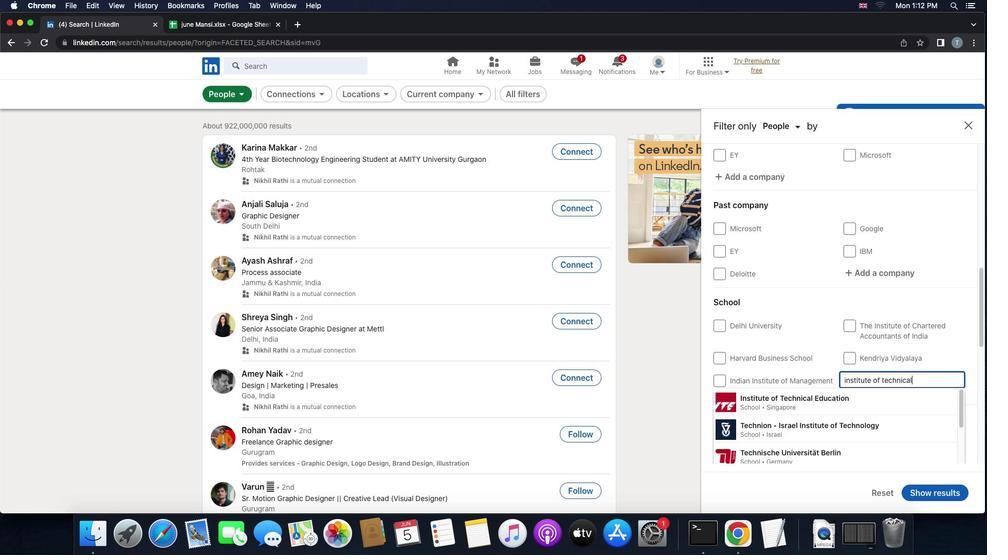 
Action: Mouse moved to (891, 376)
Screenshot: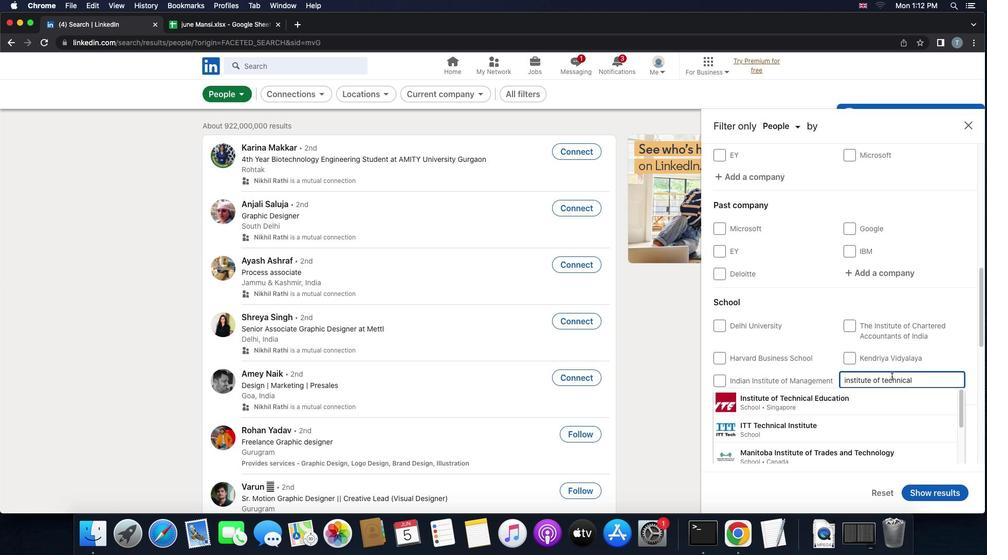 
Action: Key pressed Key.space'e''d''u'
Screenshot: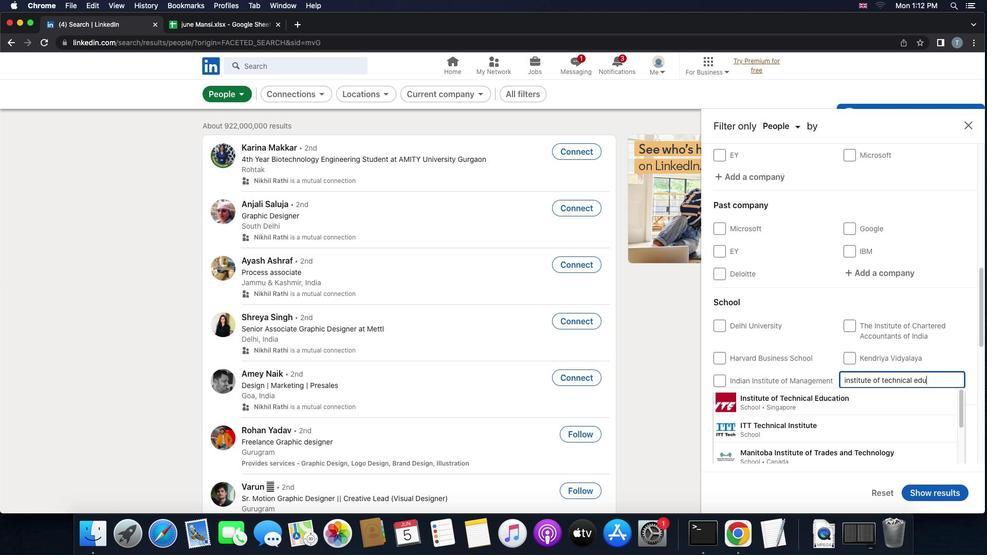 
Action: Mouse moved to (889, 448)
Screenshot: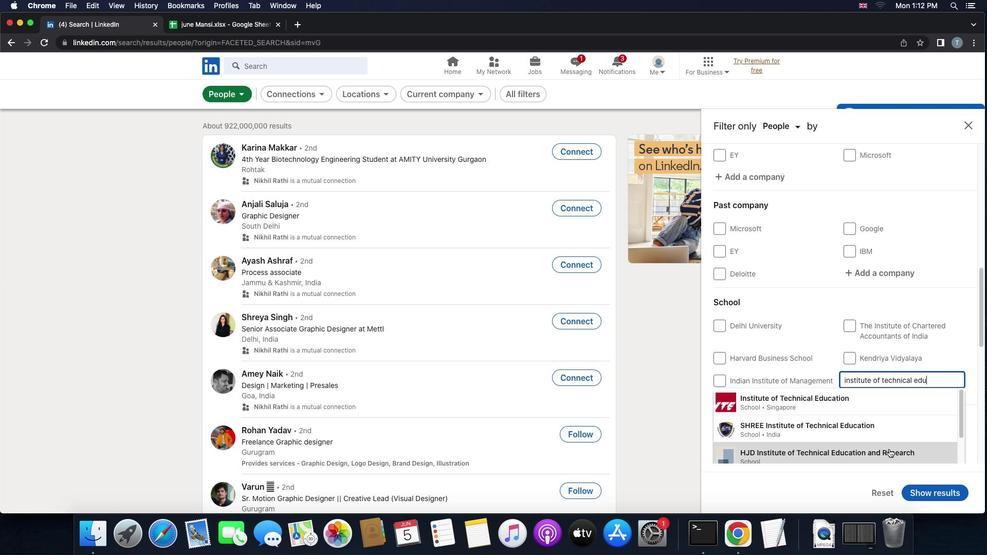 
Action: Mouse pressed left at (889, 448)
Screenshot: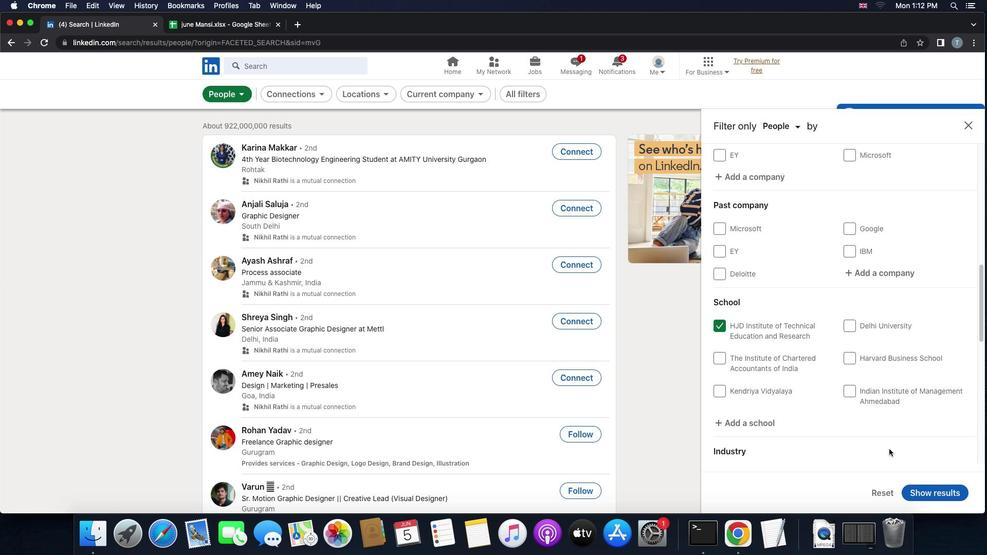 
Action: Mouse moved to (888, 448)
Screenshot: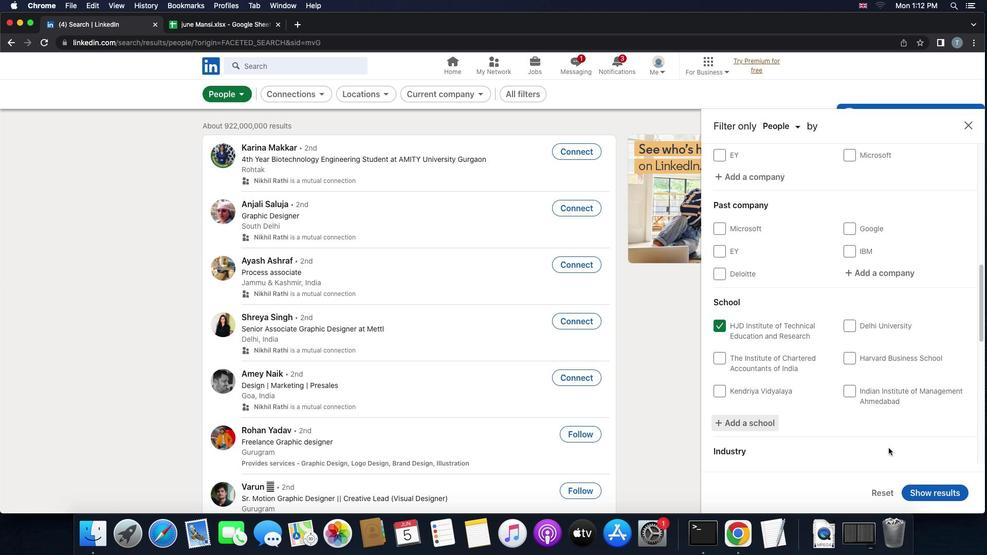 
Action: Mouse scrolled (888, 448) with delta (0, 0)
Screenshot: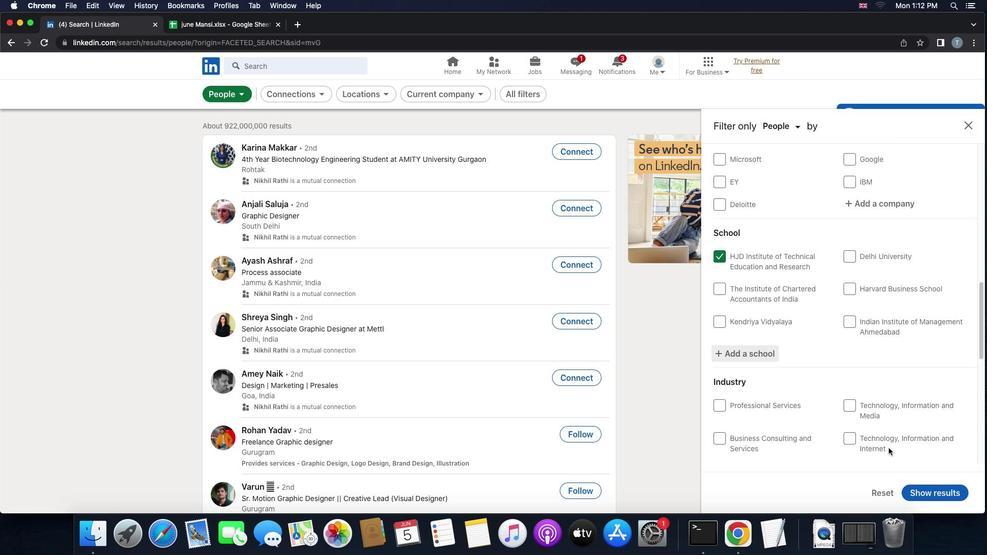 
Action: Mouse scrolled (888, 448) with delta (0, 0)
Screenshot: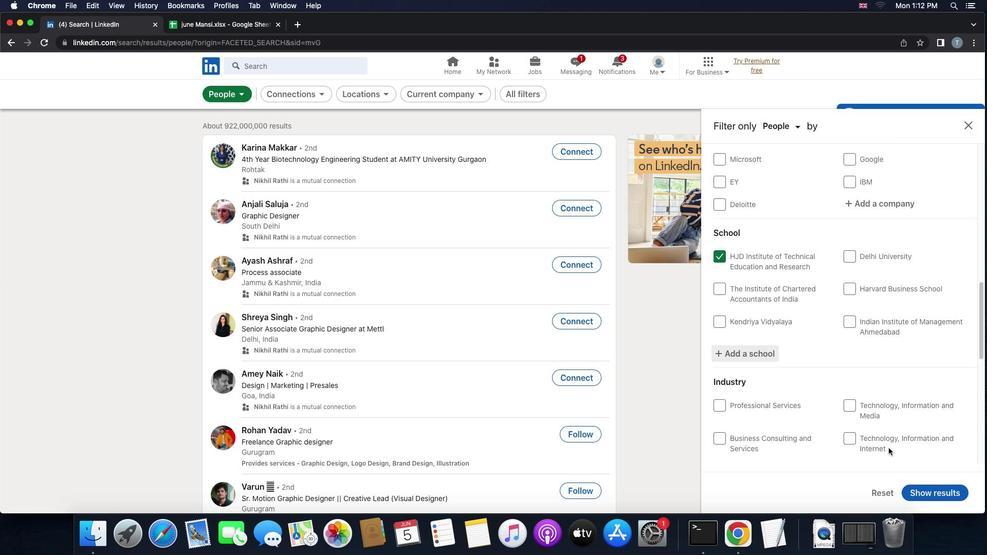 
Action: Mouse scrolled (888, 448) with delta (0, -1)
Screenshot: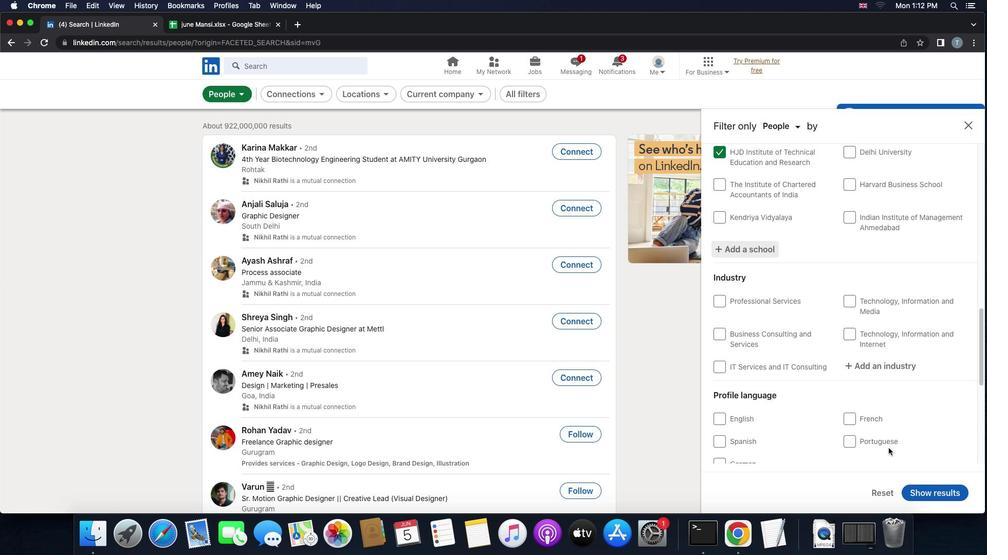 
Action: Mouse scrolled (888, 448) with delta (0, -2)
Screenshot: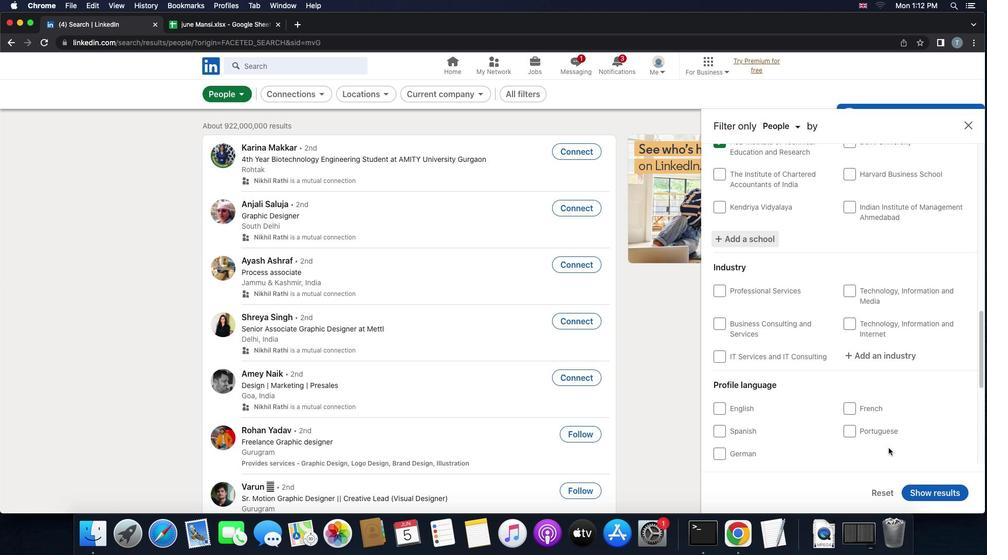 
Action: Mouse moved to (881, 350)
Screenshot: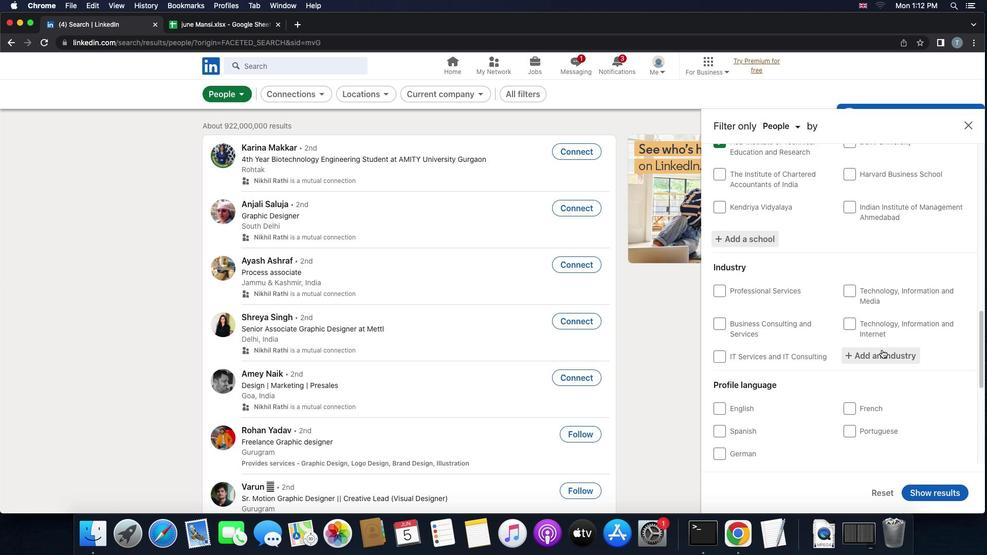 
Action: Mouse pressed left at (881, 350)
Screenshot: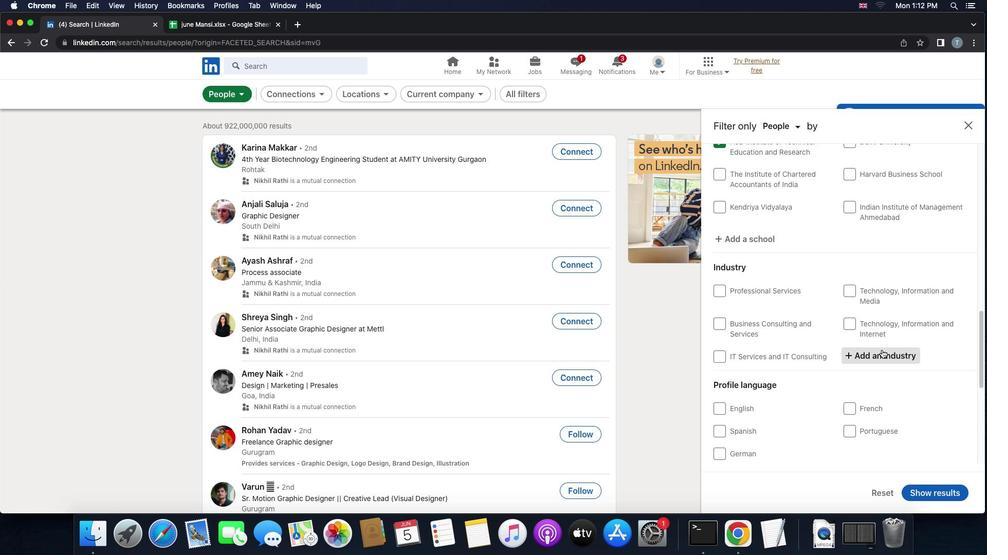 
Action: Key pressed 'e''c''o''n''o''m''i''c'Key.space'p''r''o''g''r''a''m''s'
Screenshot: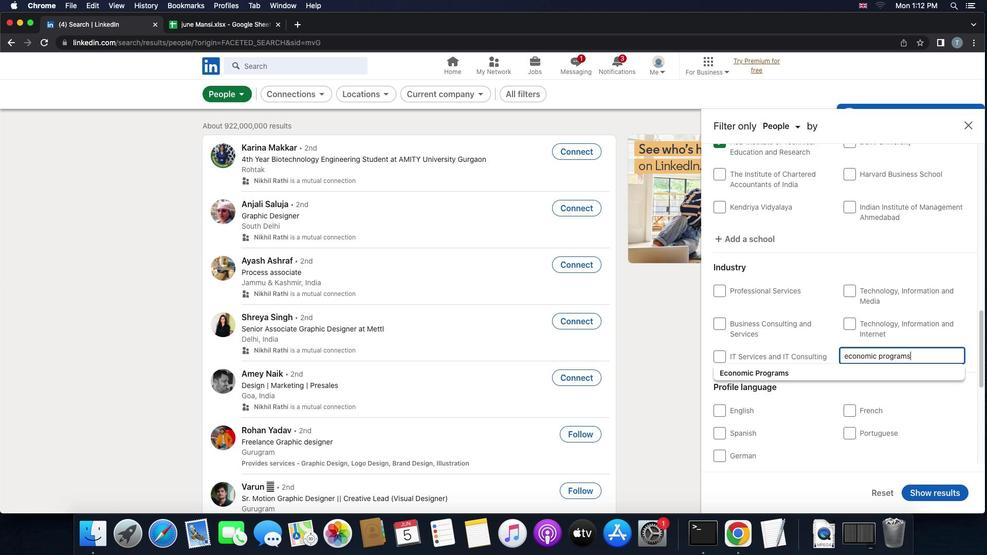 
Action: Mouse moved to (835, 376)
Screenshot: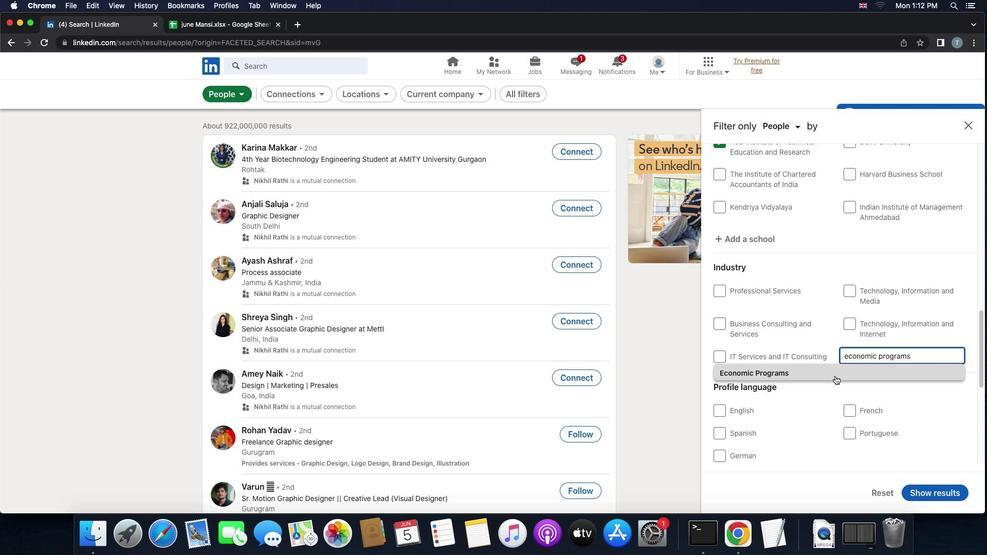 
Action: Mouse pressed left at (835, 376)
Screenshot: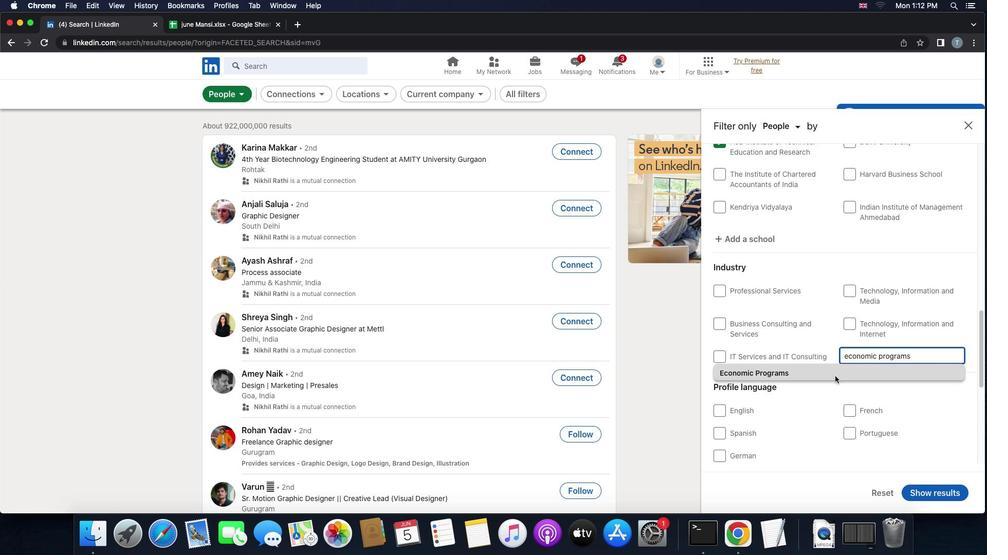 
Action: Mouse moved to (855, 376)
Screenshot: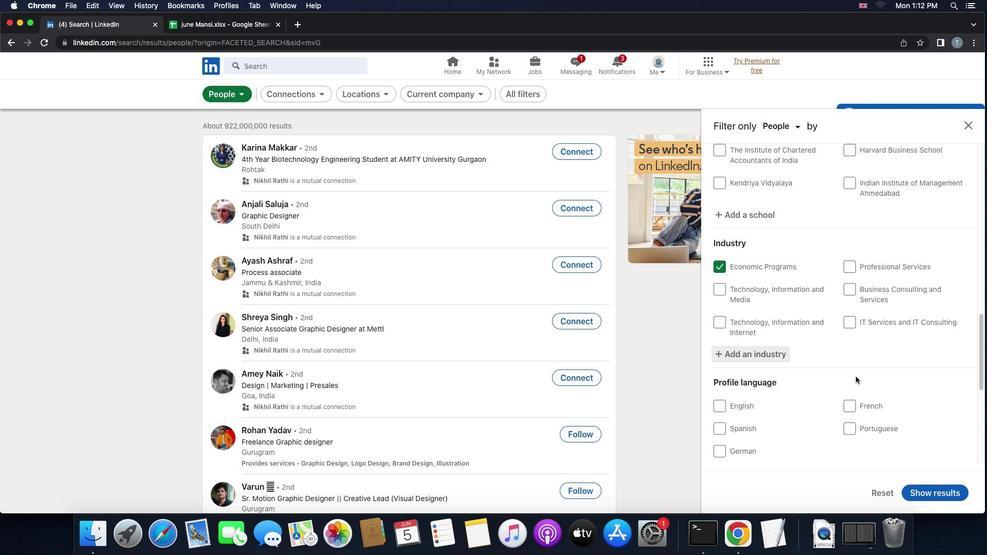 
Action: Mouse scrolled (855, 376) with delta (0, 0)
Screenshot: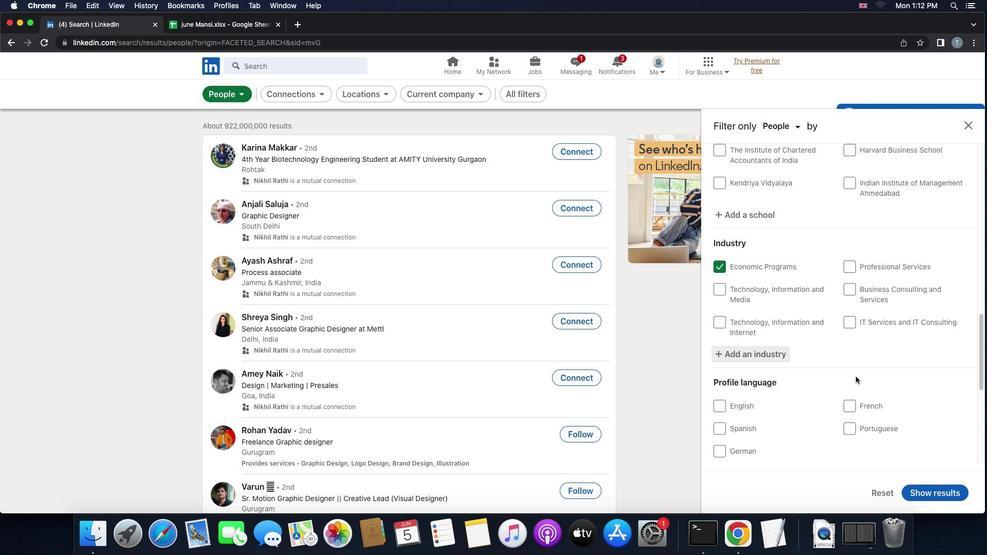 
Action: Mouse moved to (855, 376)
Screenshot: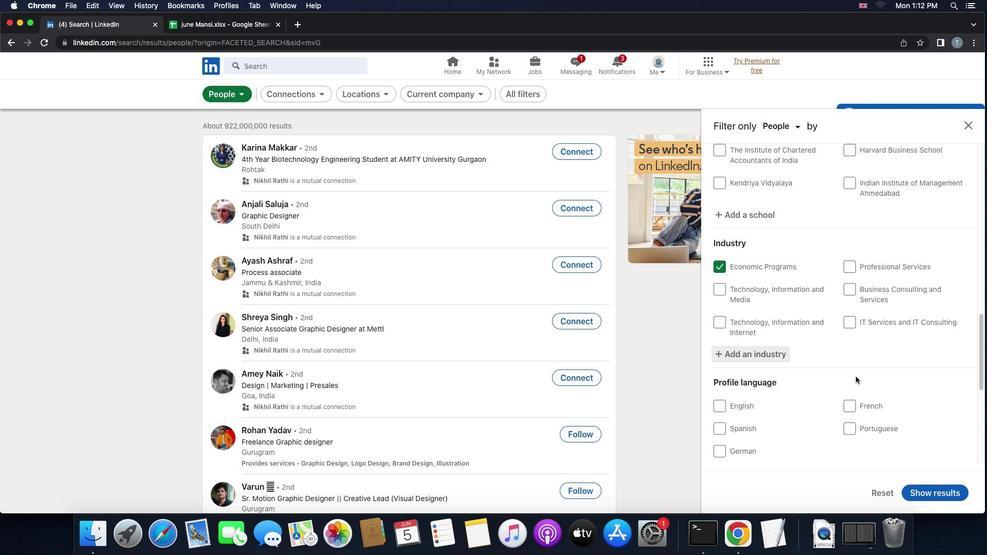 
Action: Mouse scrolled (855, 376) with delta (0, 0)
Screenshot: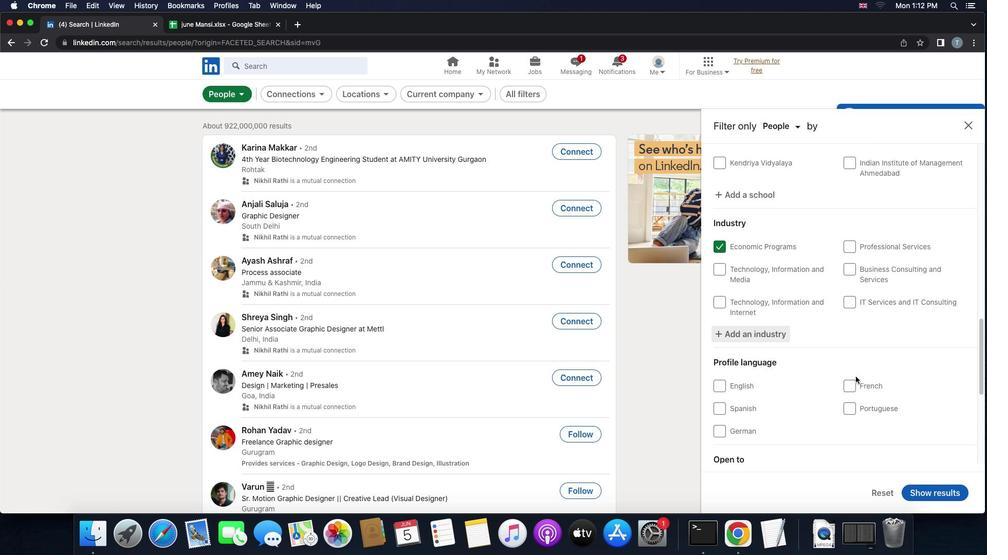 
Action: Mouse scrolled (855, 376) with delta (0, -1)
Screenshot: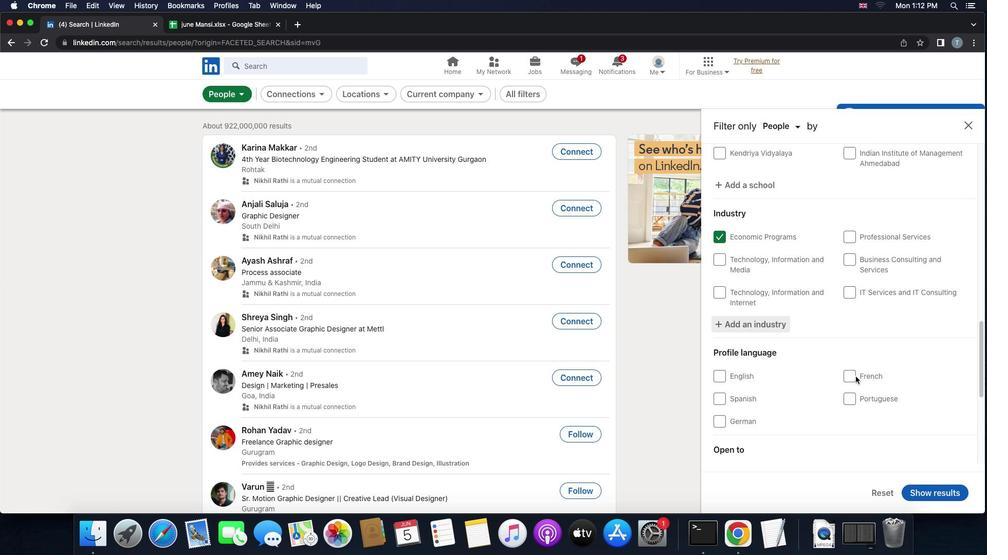 
Action: Mouse scrolled (855, 376) with delta (0, -1)
Screenshot: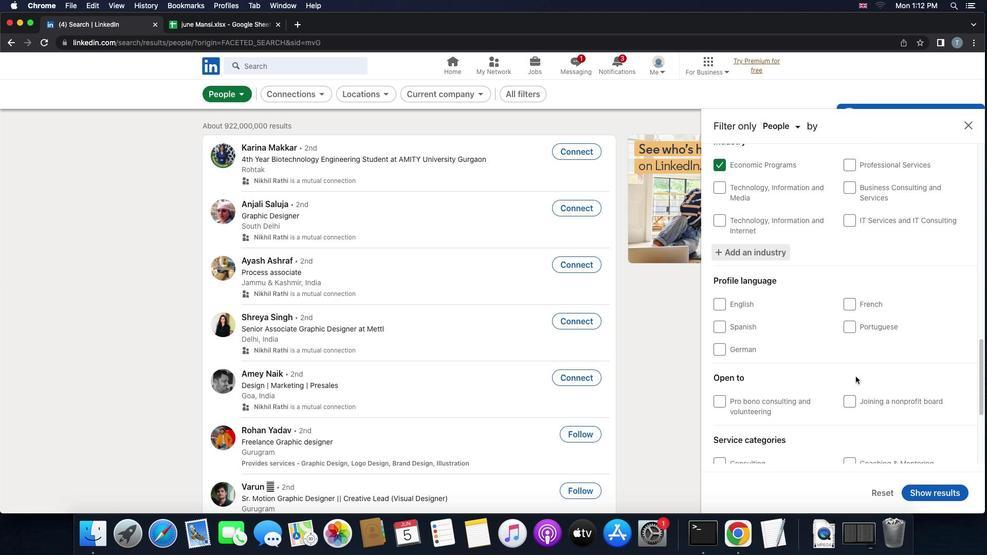 
Action: Mouse scrolled (855, 376) with delta (0, 0)
Screenshot: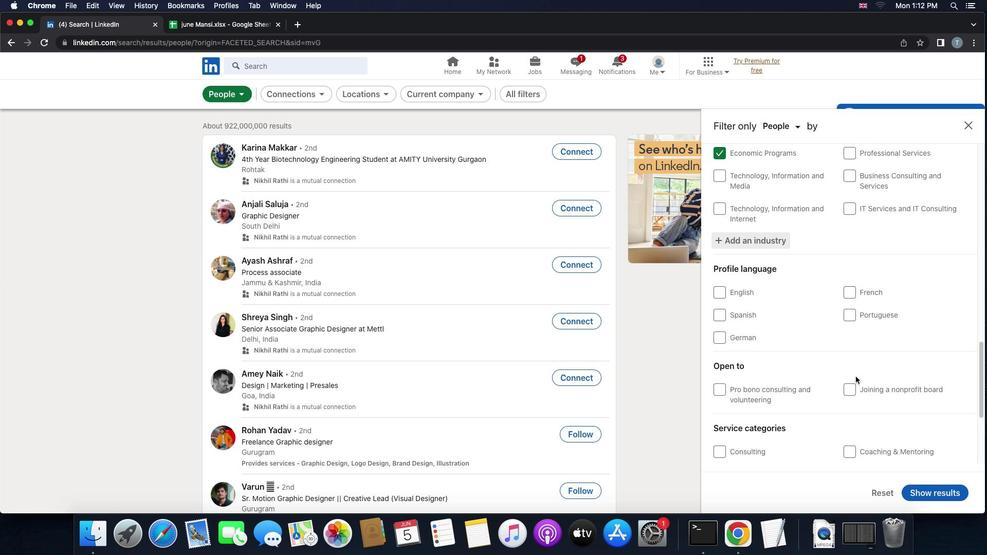 
Action: Mouse scrolled (855, 376) with delta (0, 0)
Screenshot: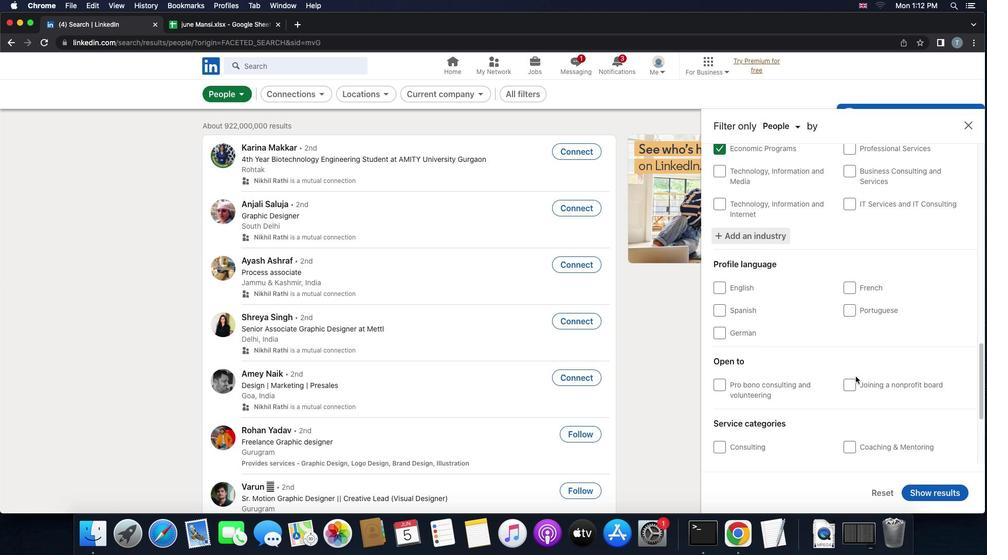 
Action: Mouse scrolled (855, 376) with delta (0, 0)
Screenshot: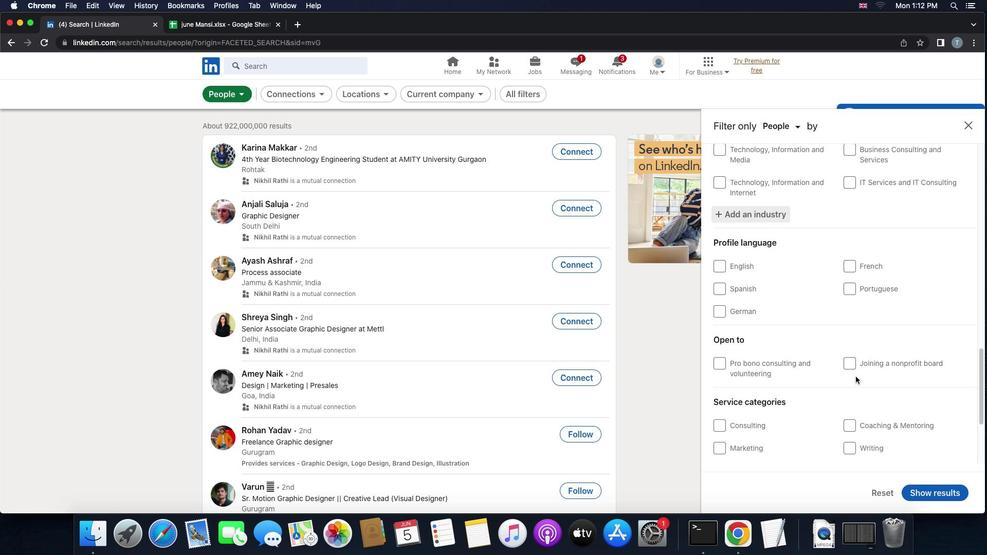 
Action: Mouse moved to (797, 296)
Screenshot: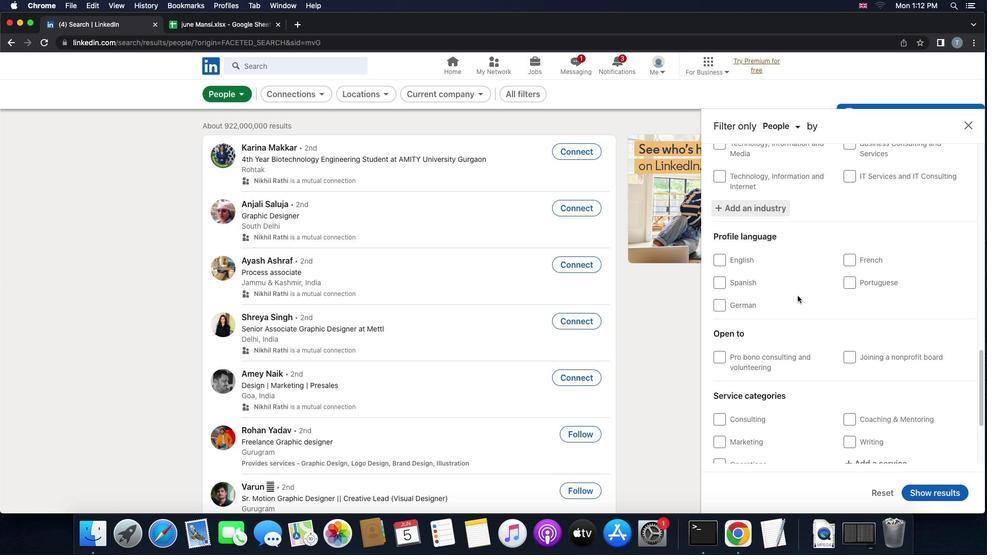 
Action: Mouse scrolled (797, 296) with delta (0, 0)
Screenshot: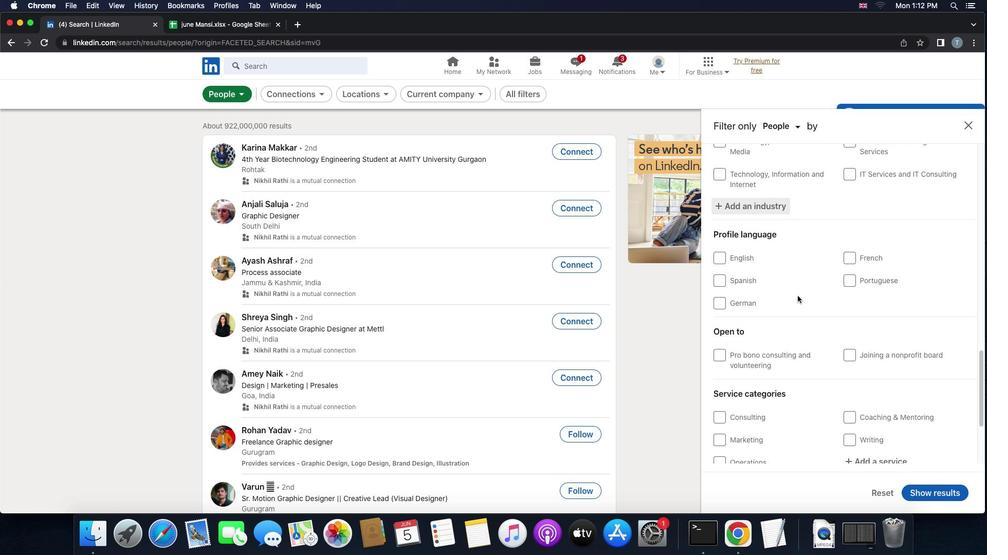 
Action: Mouse scrolled (797, 296) with delta (0, 0)
Screenshot: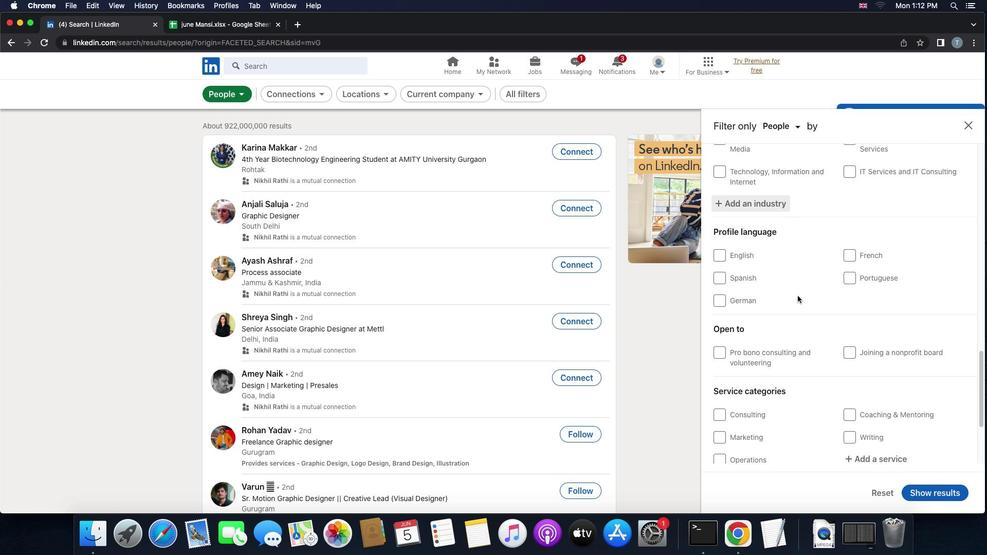 
Action: Mouse moved to (797, 296)
Screenshot: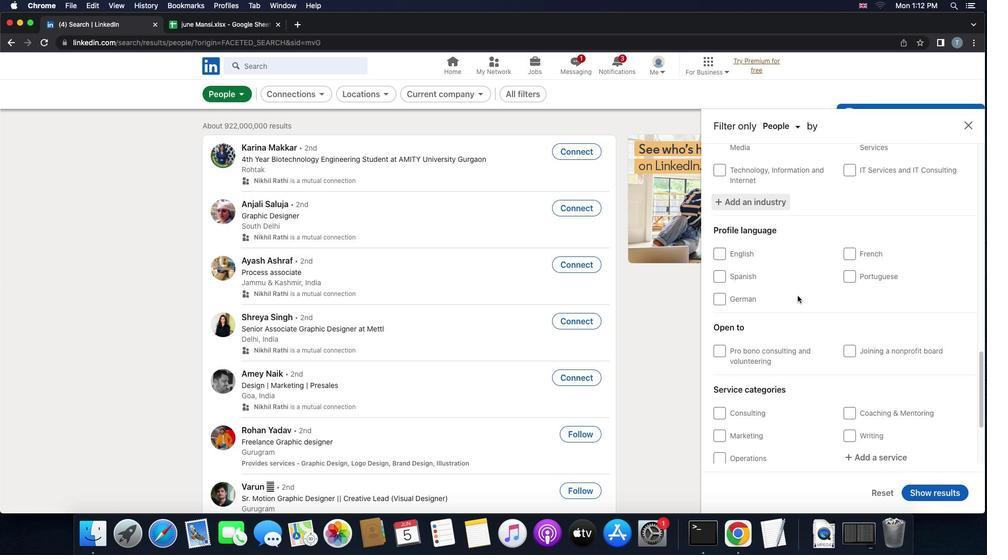 
Action: Mouse scrolled (797, 296) with delta (0, 0)
Screenshot: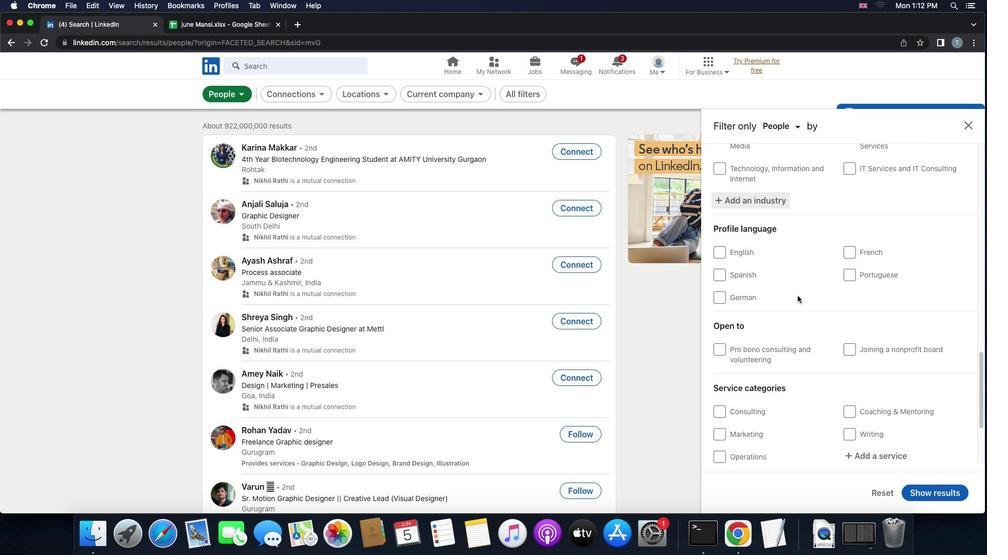 
Action: Mouse scrolled (797, 296) with delta (0, 0)
Screenshot: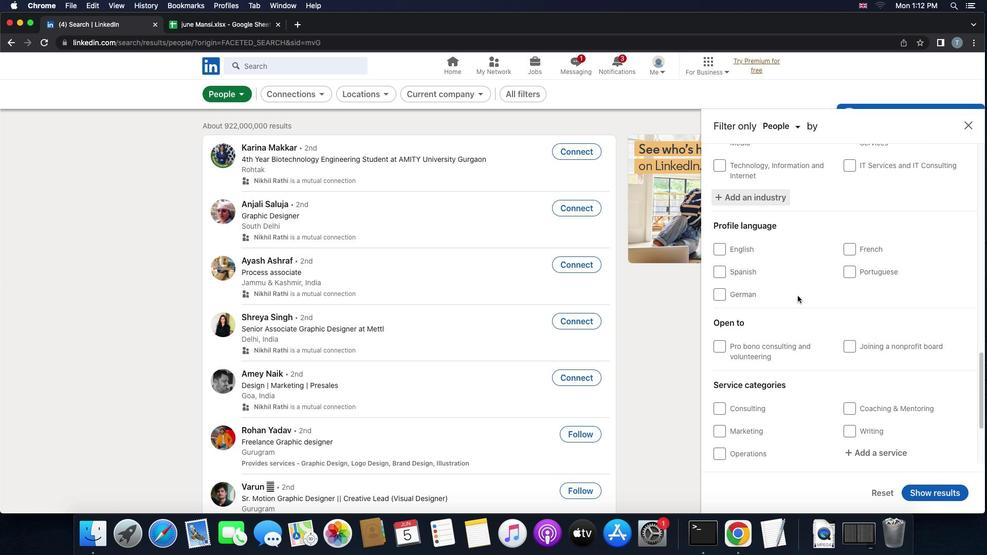 
Action: Mouse scrolled (797, 296) with delta (0, 0)
Screenshot: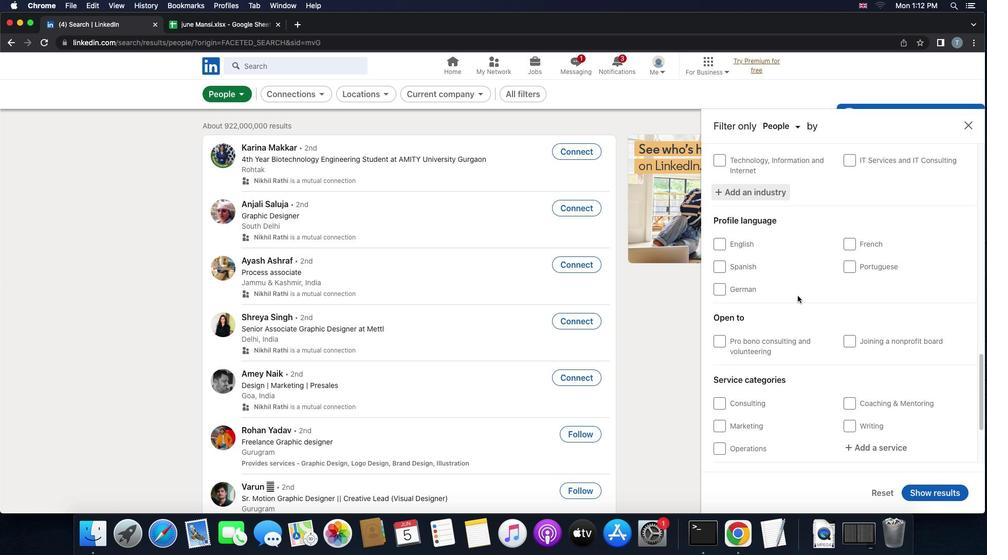 
Action: Mouse scrolled (797, 296) with delta (0, 0)
Screenshot: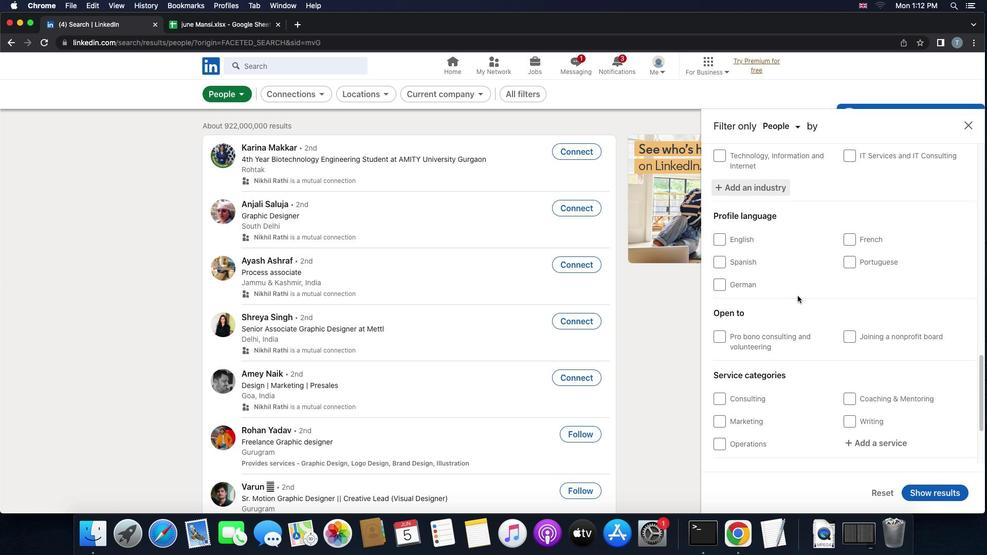 
Action: Mouse moved to (727, 235)
Screenshot: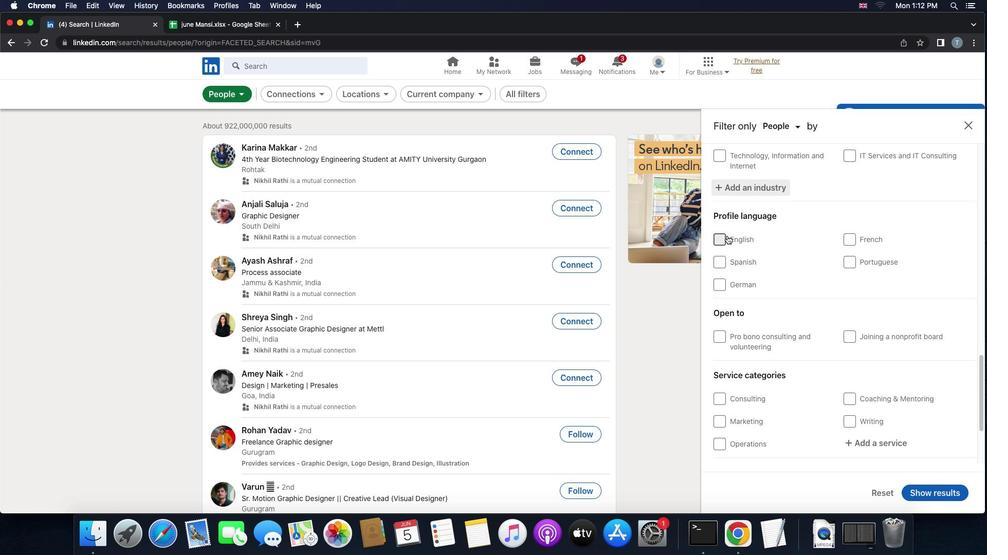 
Action: Mouse pressed left at (727, 235)
Screenshot: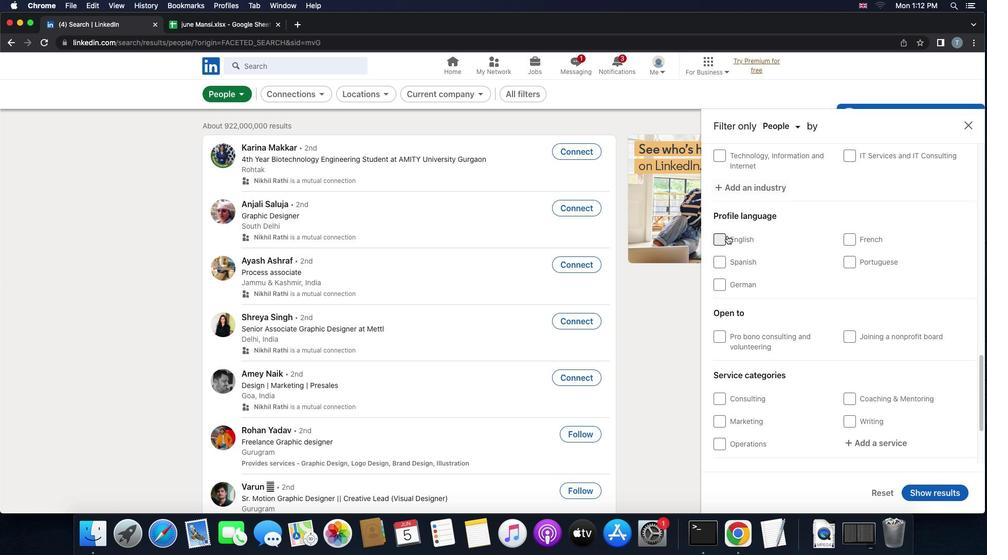 
Action: Mouse moved to (829, 266)
Screenshot: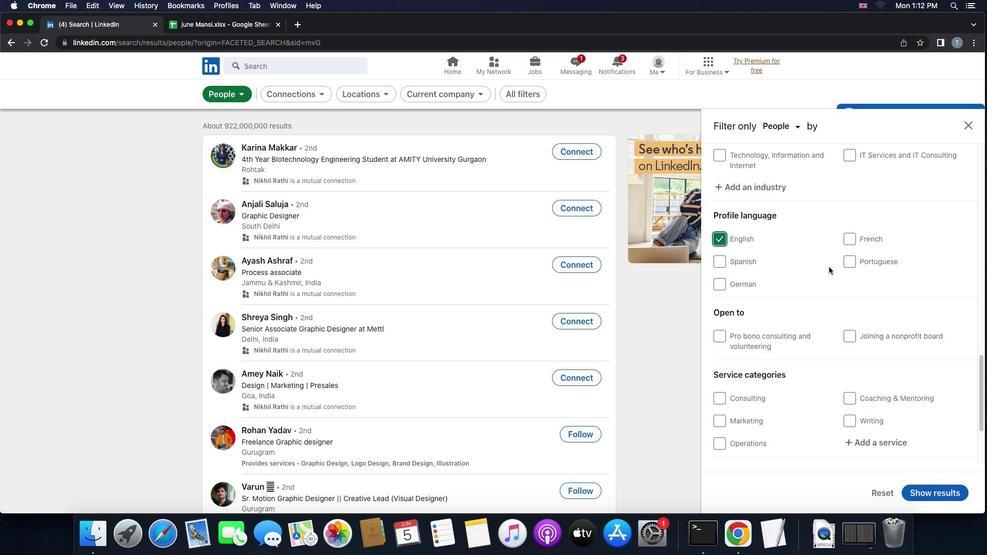 
Action: Mouse scrolled (829, 266) with delta (0, 0)
Screenshot: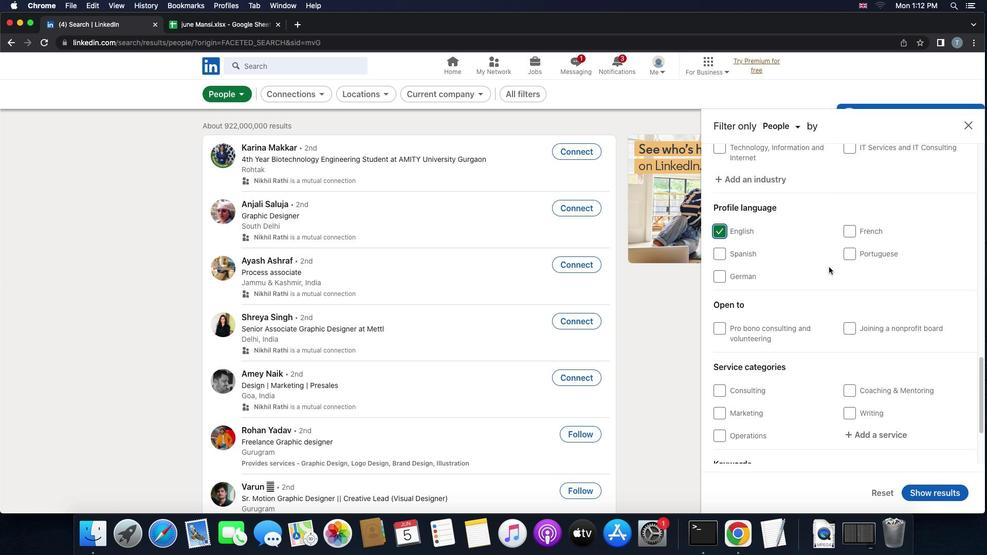 
Action: Mouse scrolled (829, 266) with delta (0, 0)
Screenshot: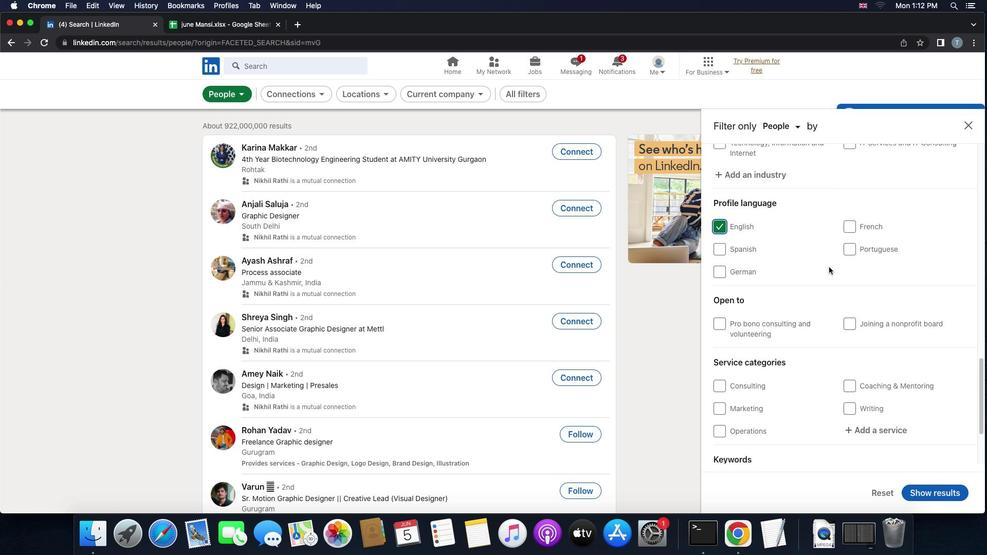 
Action: Mouse scrolled (829, 266) with delta (0, 0)
Screenshot: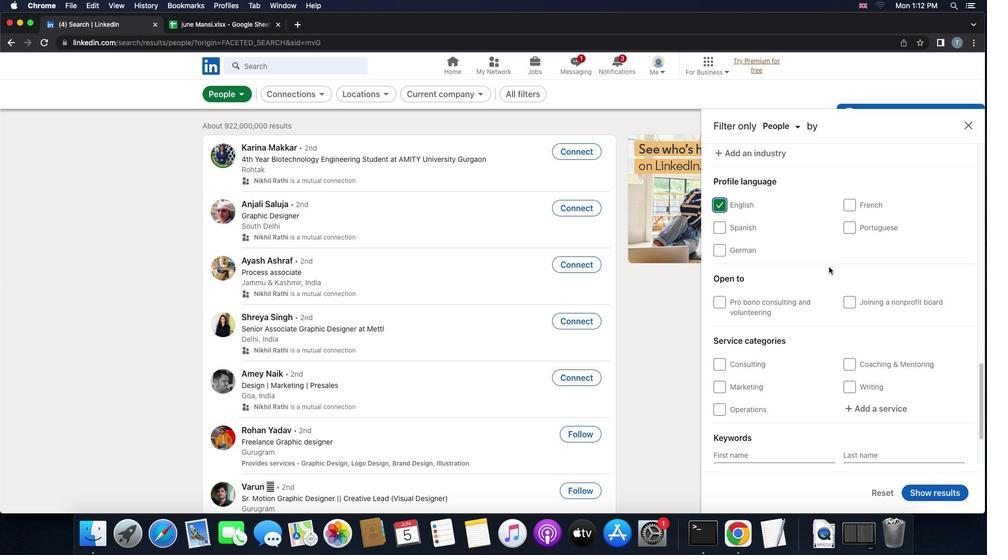 
Action: Mouse moved to (829, 267)
Screenshot: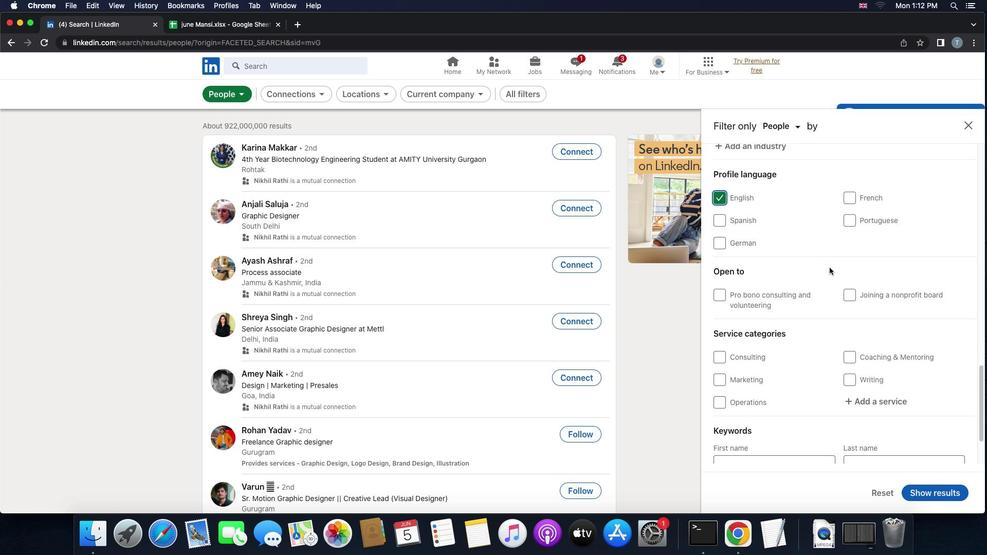 
Action: Mouse scrolled (829, 267) with delta (0, 0)
Screenshot: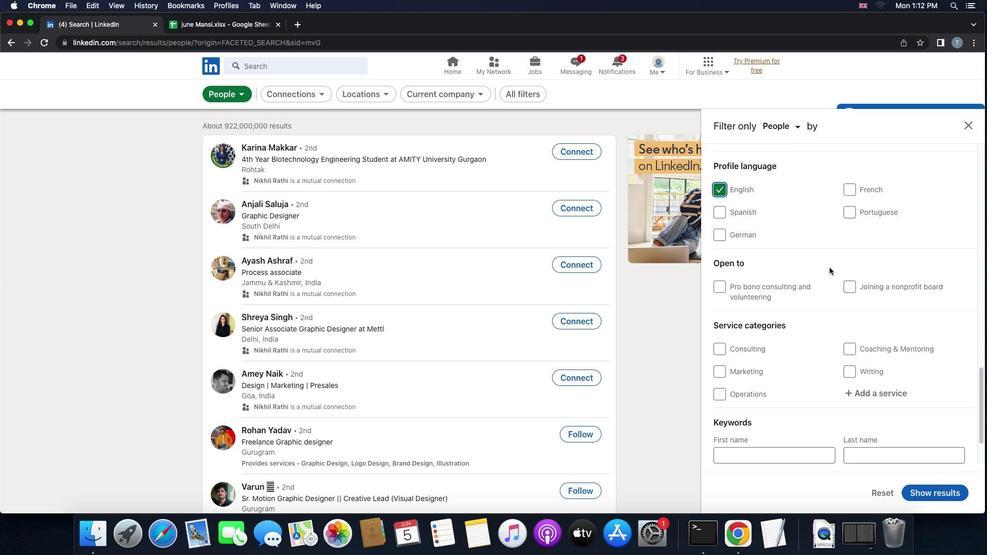 
Action: Mouse scrolled (829, 267) with delta (0, 0)
Screenshot: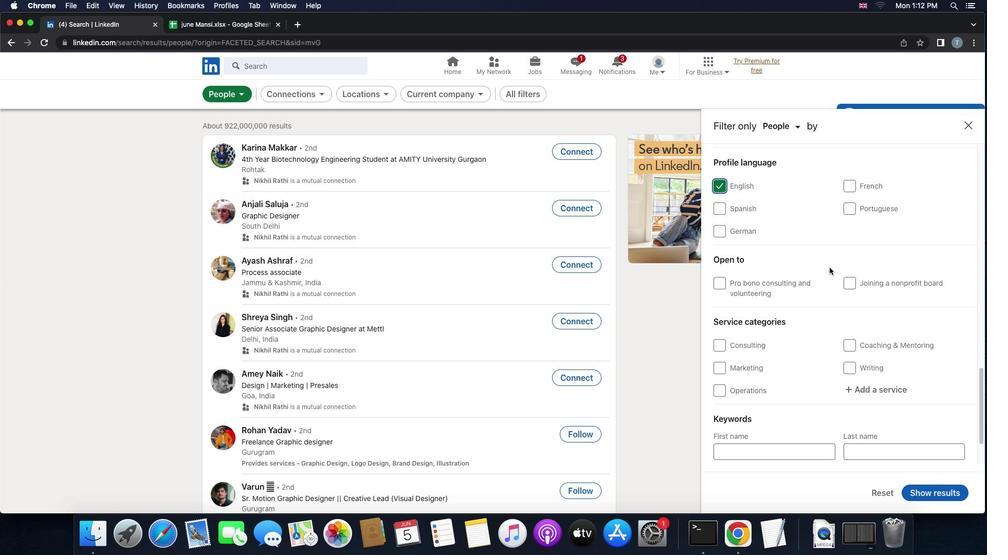 
Action: Mouse scrolled (829, 267) with delta (0, 0)
Screenshot: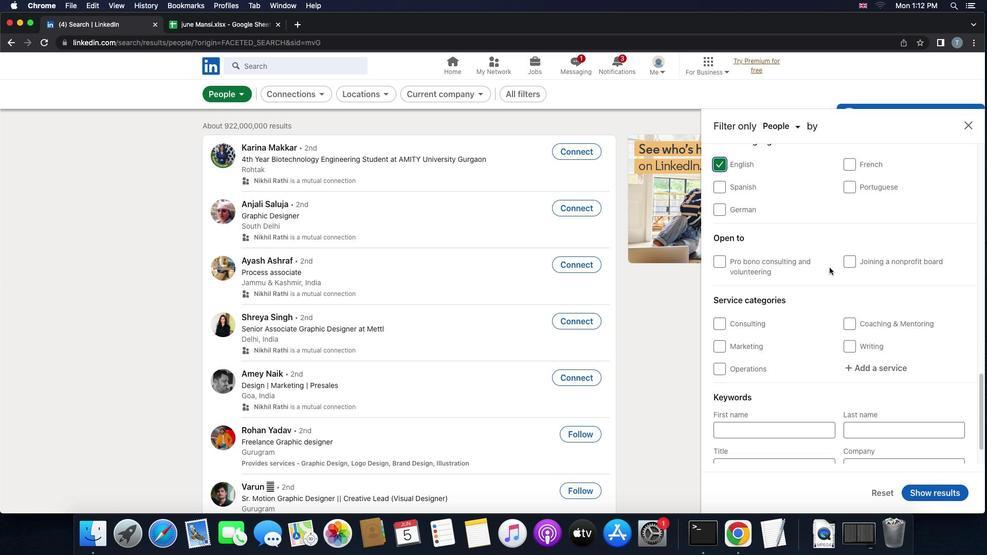 
Action: Mouse moved to (831, 273)
Screenshot: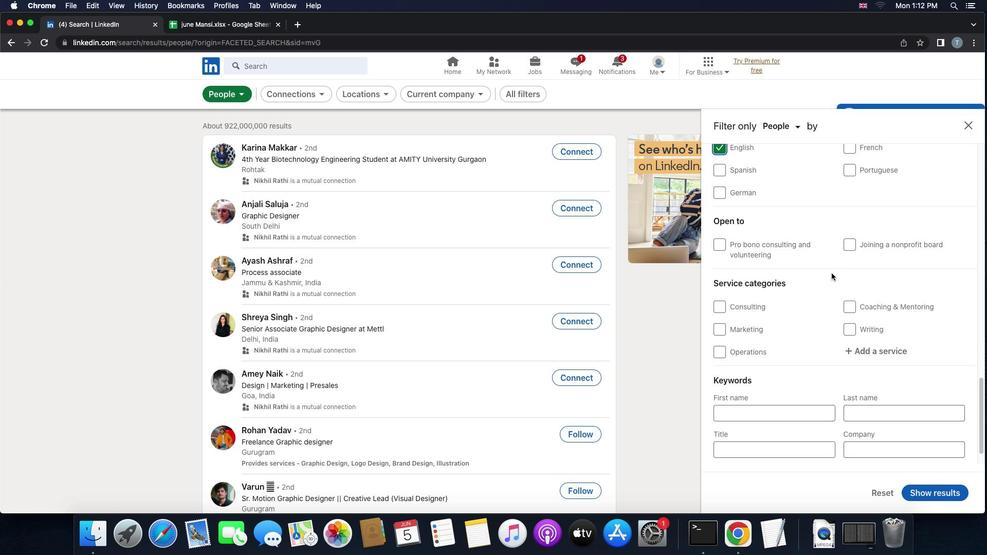 
Action: Mouse scrolled (831, 273) with delta (0, 0)
Screenshot: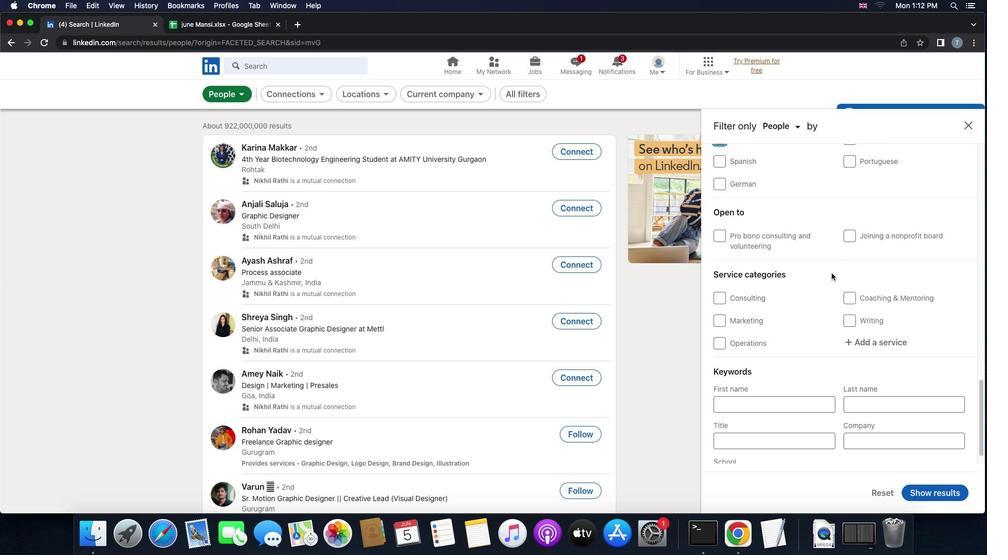 
Action: Mouse scrolled (831, 273) with delta (0, 0)
Screenshot: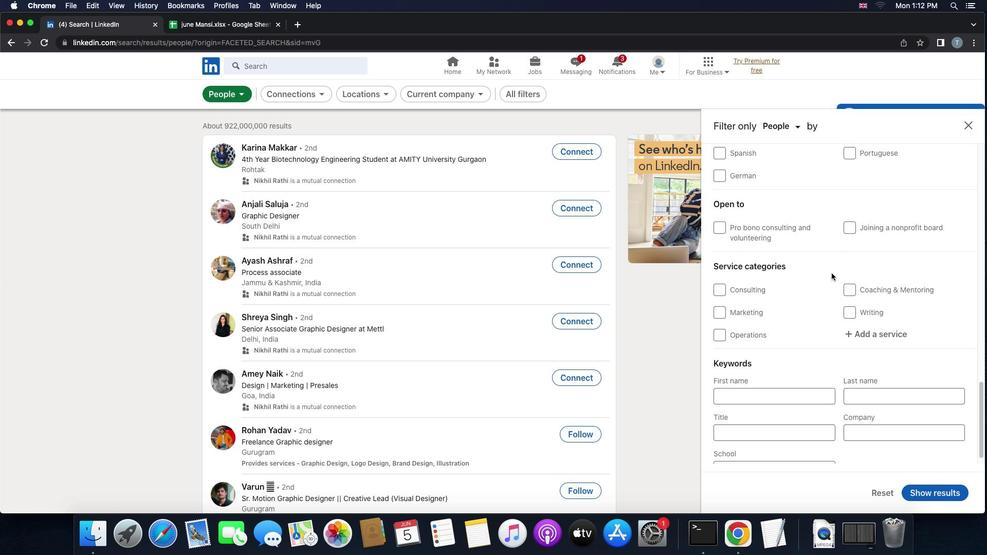 
Action: Mouse scrolled (831, 273) with delta (0, 0)
Screenshot: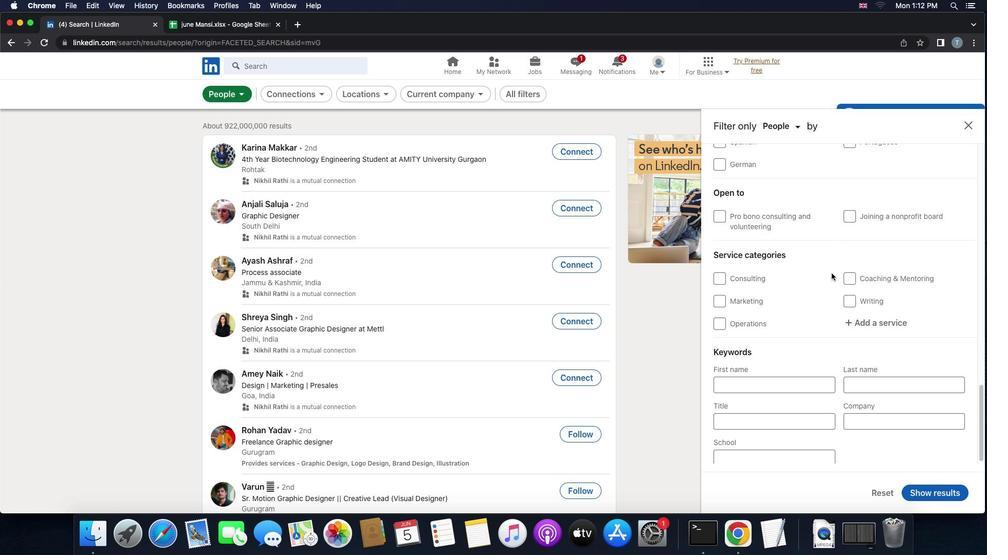 
Action: Mouse moved to (831, 274)
Screenshot: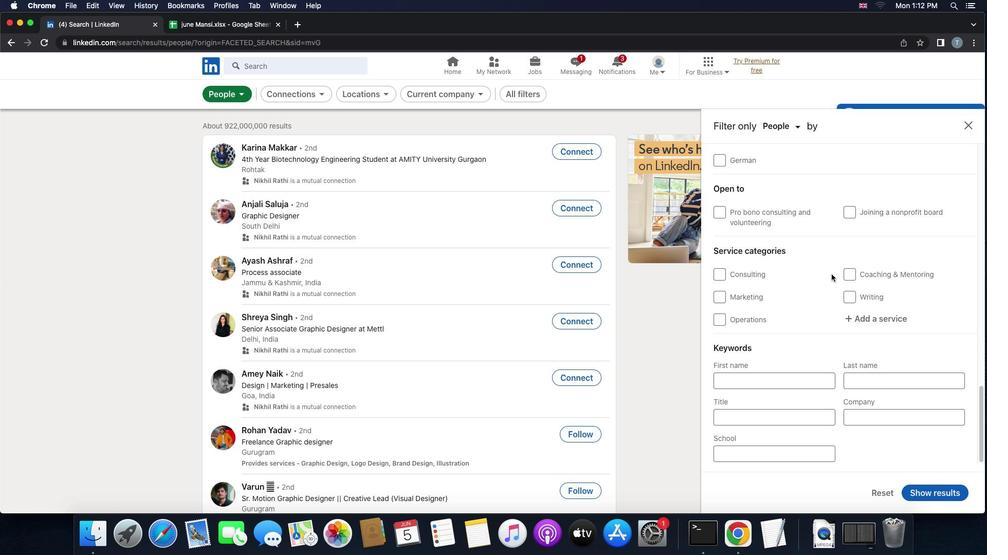 
Action: Mouse scrolled (831, 274) with delta (0, 0)
Screenshot: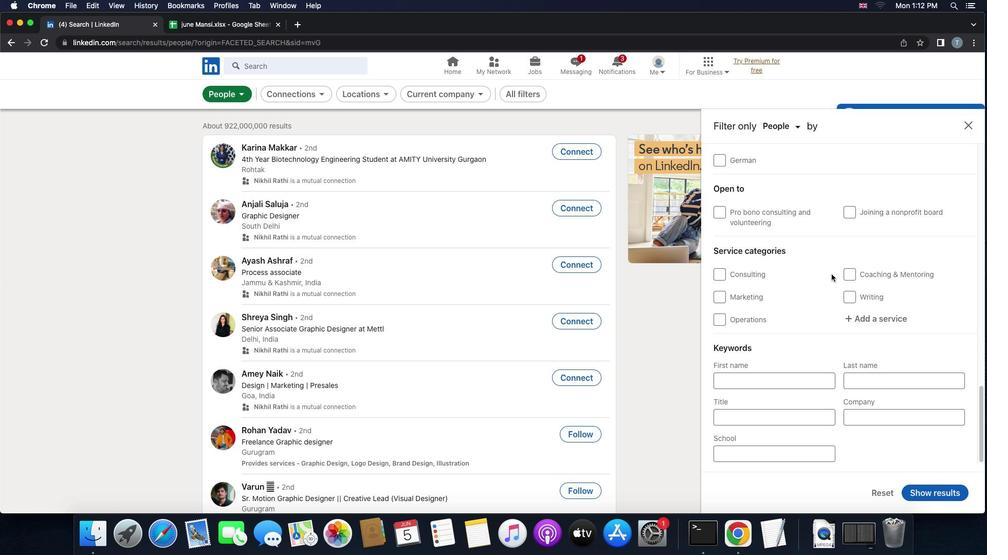 
Action: Mouse scrolled (831, 274) with delta (0, 0)
Screenshot: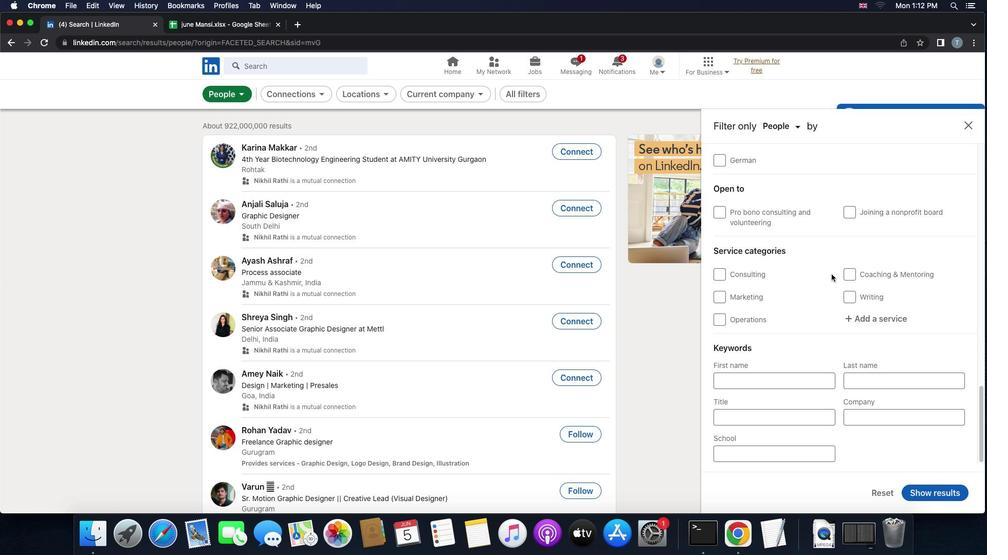
Action: Mouse scrolled (831, 274) with delta (0, 0)
Screenshot: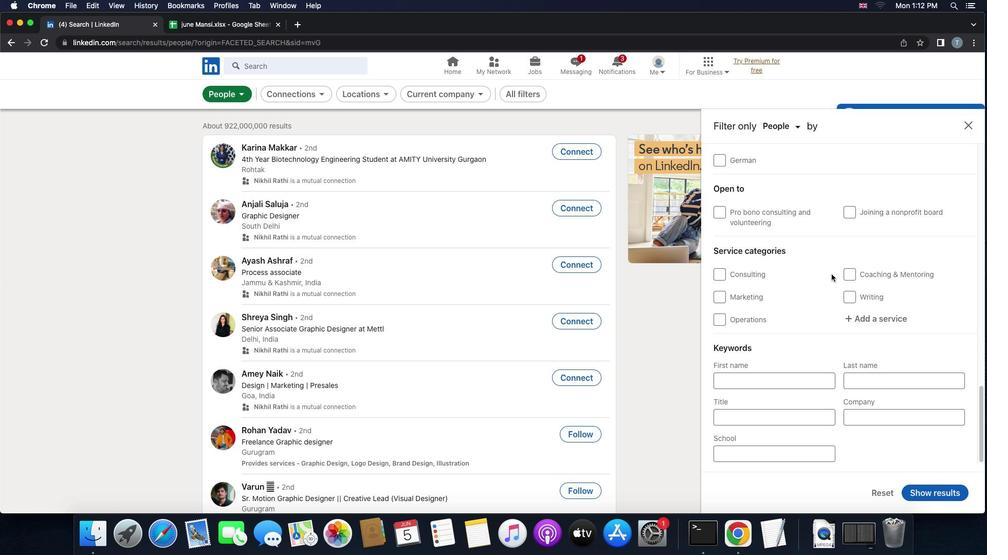 
Action: Mouse moved to (830, 294)
Screenshot: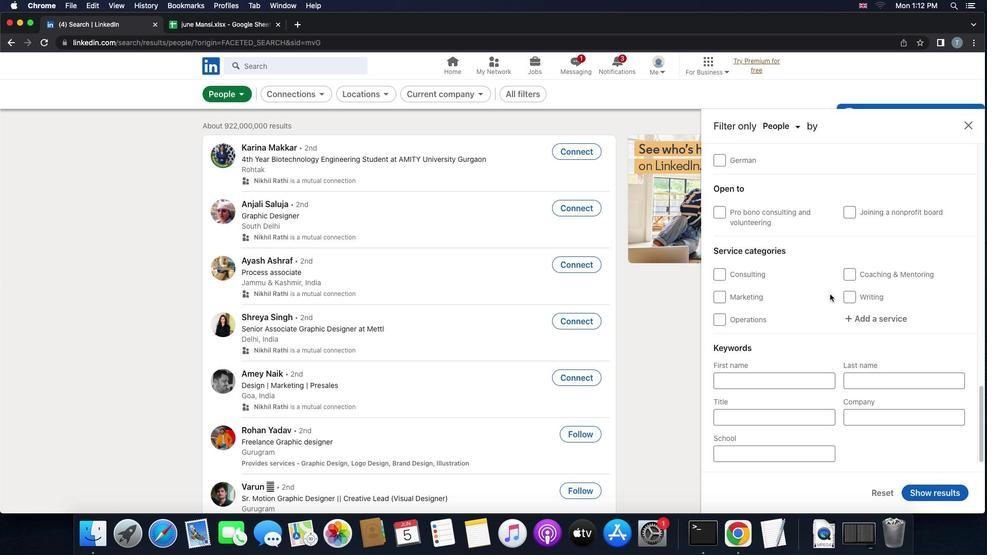 
Action: Mouse scrolled (830, 294) with delta (0, 0)
Screenshot: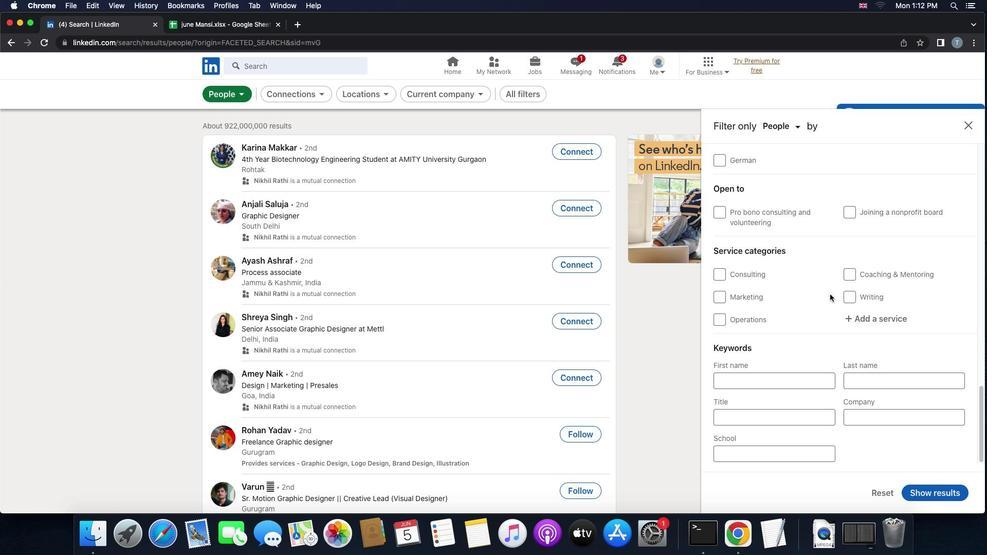 
Action: Mouse scrolled (830, 294) with delta (0, 0)
Screenshot: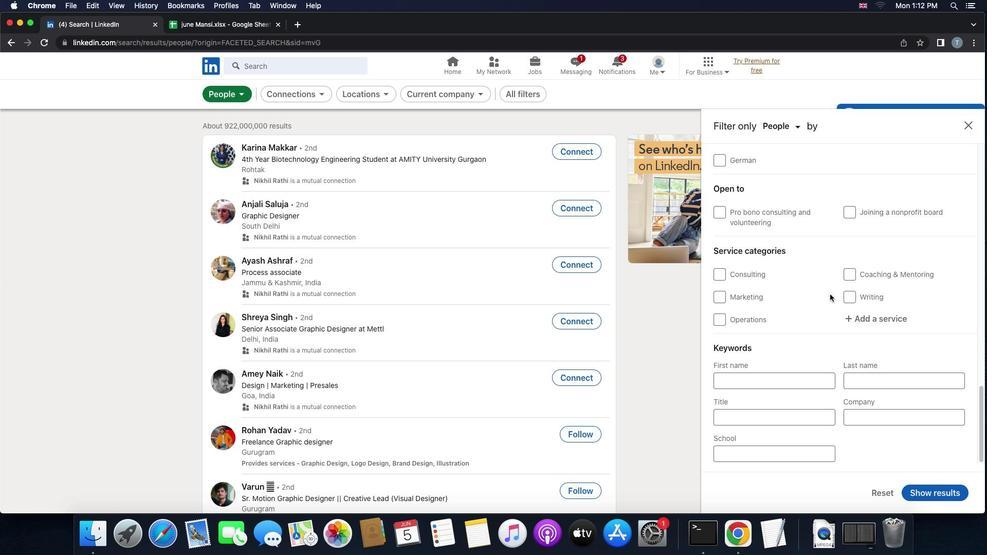 
Action: Mouse scrolled (830, 294) with delta (0, -1)
Screenshot: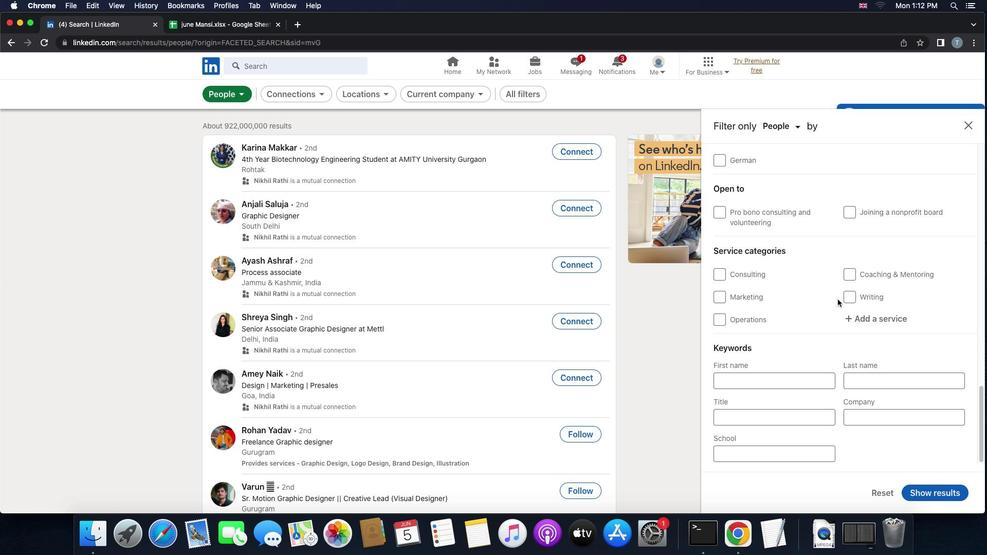 
Action: Mouse moved to (860, 316)
Screenshot: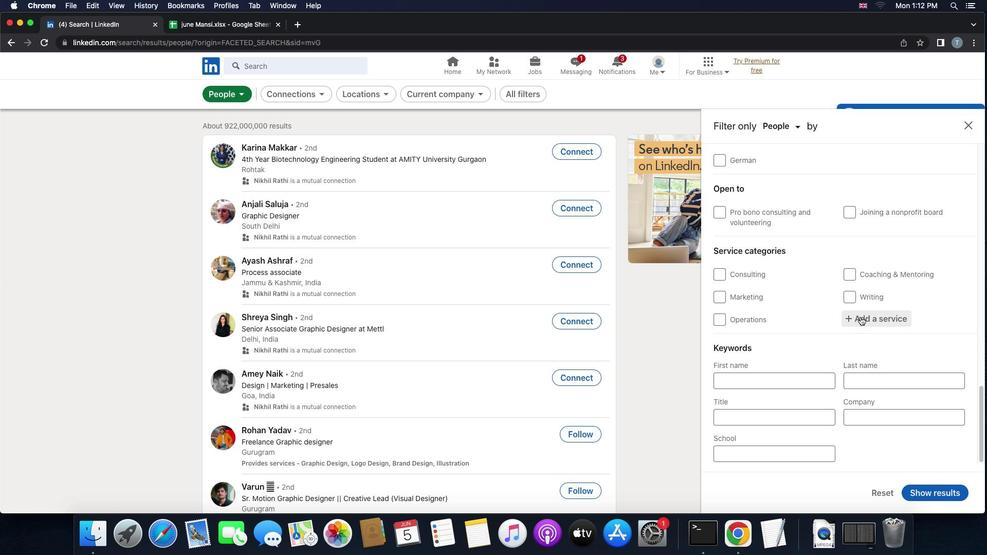 
Action: Mouse pressed left at (860, 316)
Screenshot: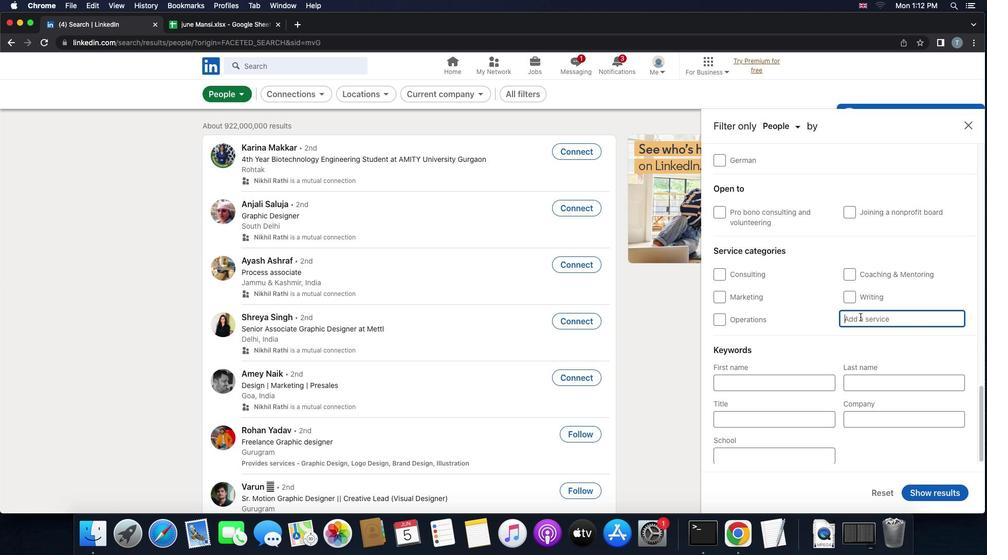 
Action: Key pressed 'g''r''a''p''h''i''c'Key.space
Screenshot: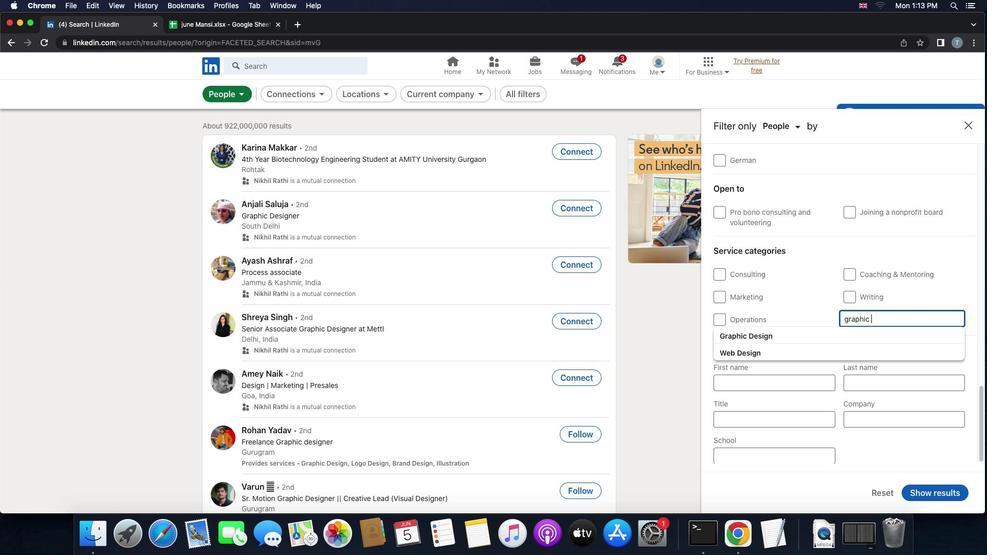 
Action: Mouse moved to (825, 340)
Screenshot: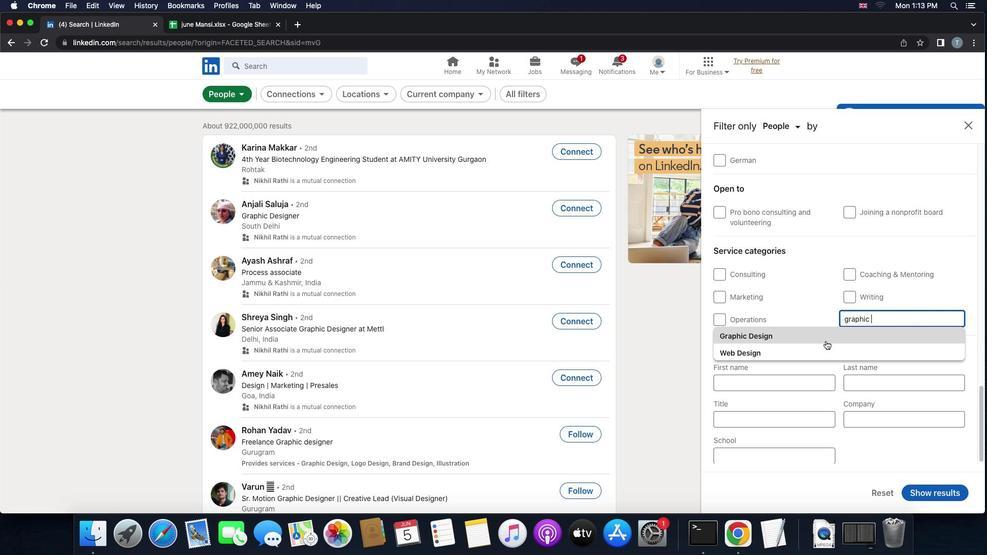 
Action: Mouse pressed left at (825, 340)
Screenshot: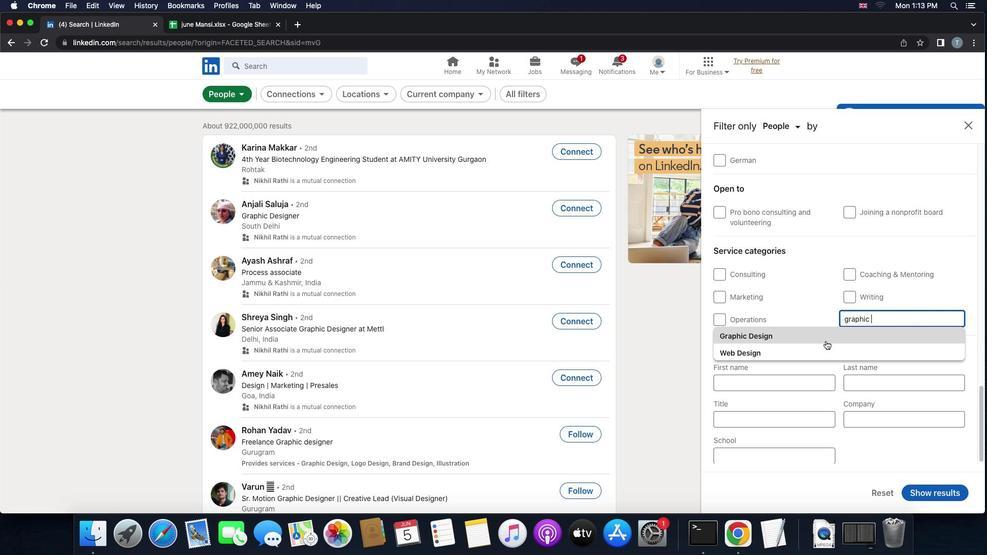 
Action: Mouse scrolled (825, 340) with delta (0, 0)
Screenshot: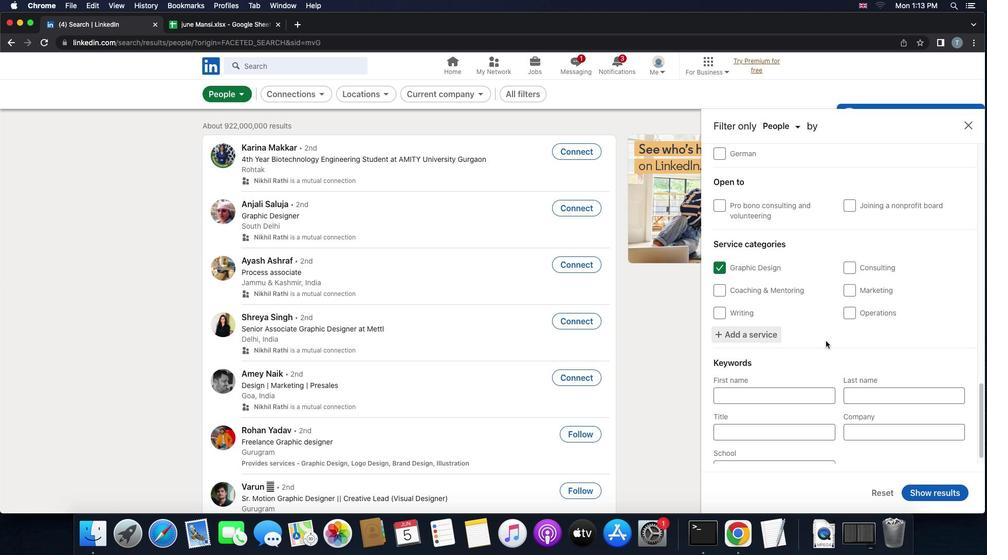 
Action: Mouse scrolled (825, 340) with delta (0, 0)
Screenshot: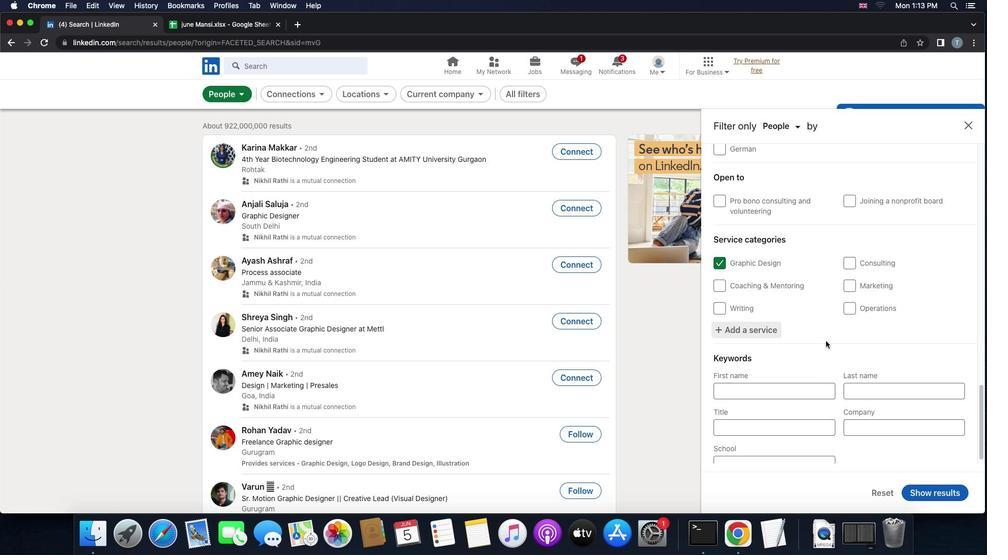 
Action: Mouse scrolled (825, 340) with delta (0, -1)
Screenshot: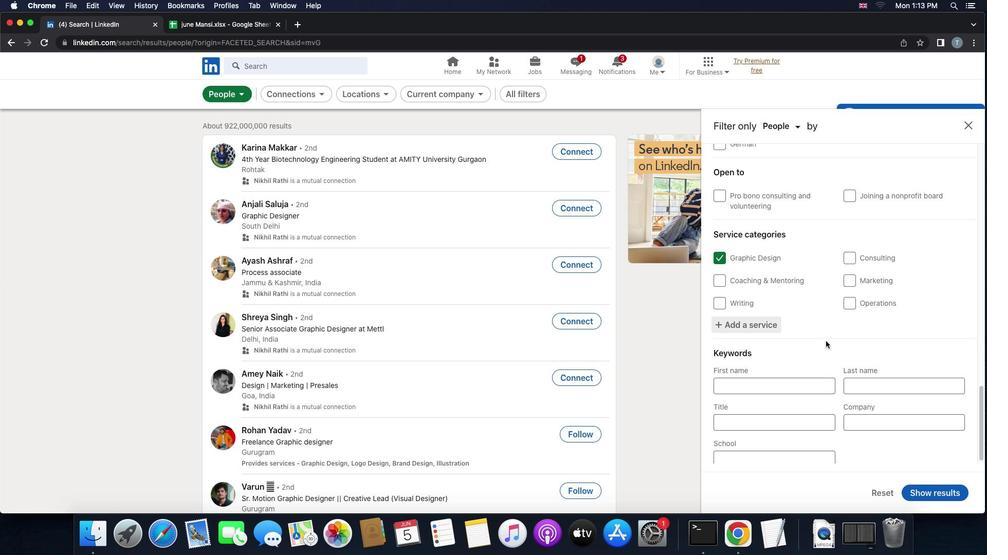 
Action: Mouse moved to (775, 415)
Screenshot: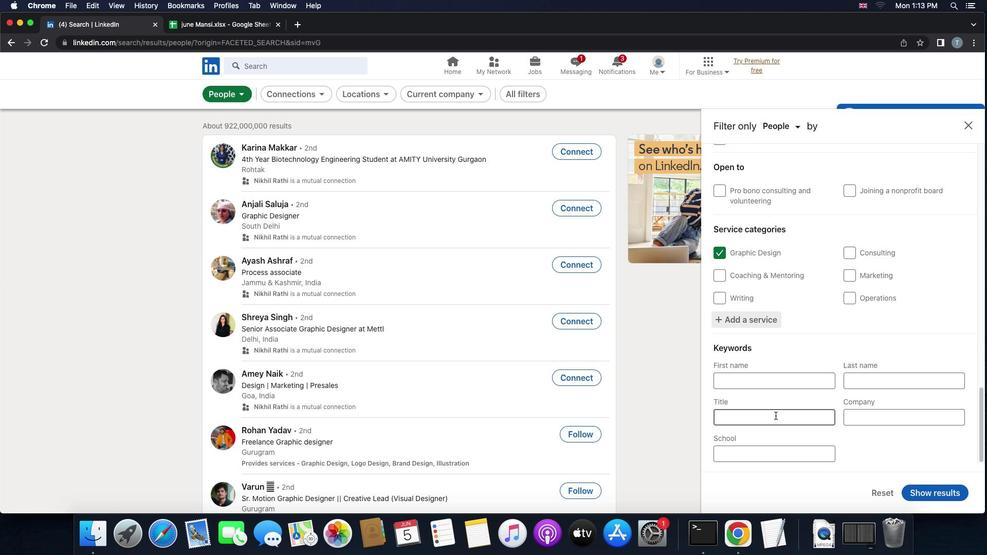 
Action: Mouse pressed left at (775, 415)
Screenshot: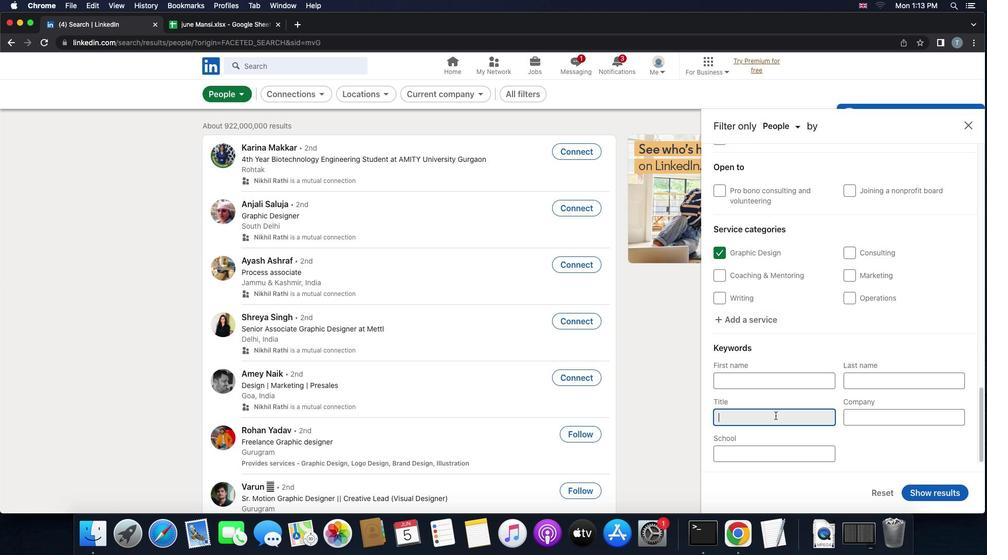 
Action: Key pressed 'a''c''c''o''u''n''t''i''n''g'Key.space'd''i''r''e''c''t''o''r'
Screenshot: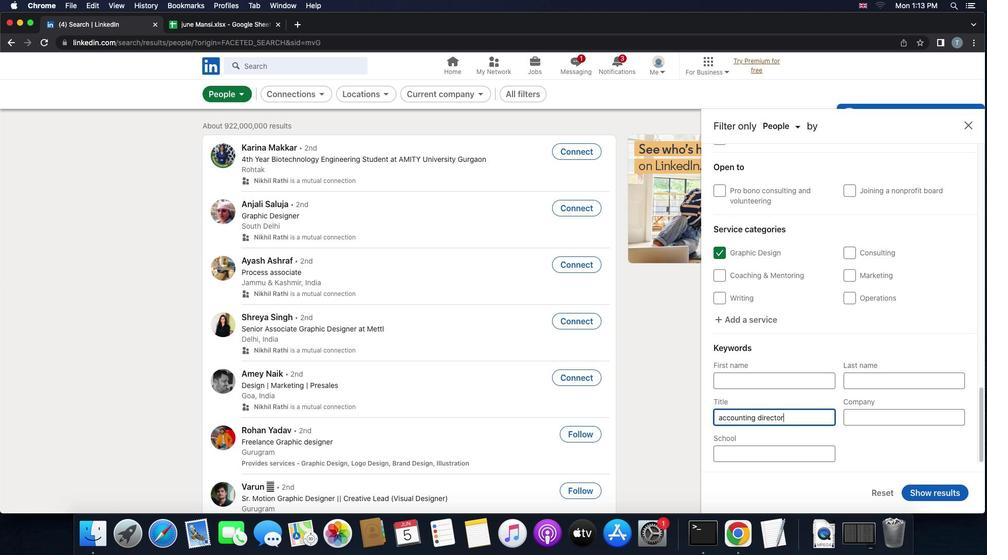 
Action: Mouse moved to (922, 492)
Screenshot: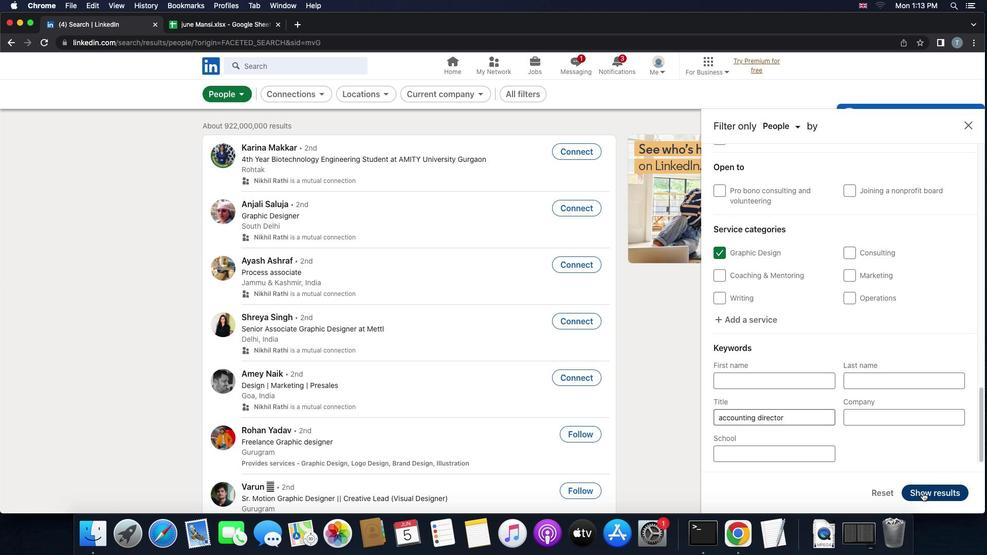
Action: Mouse pressed left at (922, 492)
Screenshot: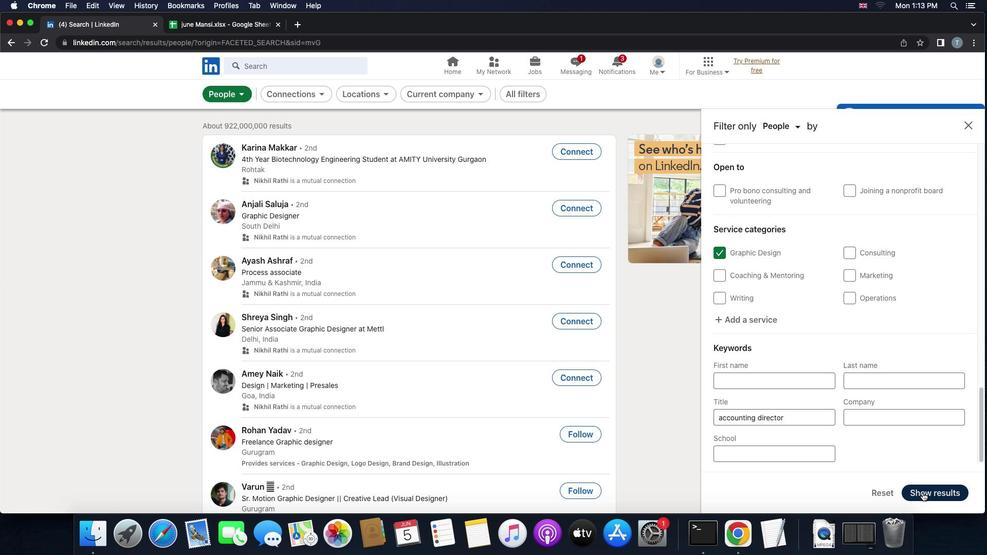 
